 Task: Open a blank sheet, save the file as Gratitude.html and add heading 'Gratitude',with the parapraph 'Practicing gratitude cultivates a positive mindset and enhances overall well-being. It involves acknowledging and appreciating the good things in life, which can improve mood, relationships, and overall life satisfaction. Expressing gratitude regularly can lead to a more fulfilling and optimistic outlook.'Apply Font Style Playfair Display And font size 14. Apply font style in  Heading 'Montserrat' and font size 24 Change heading alignment to  Center and paragraph alignment to  Left
Action: Mouse moved to (352, 232)
Screenshot: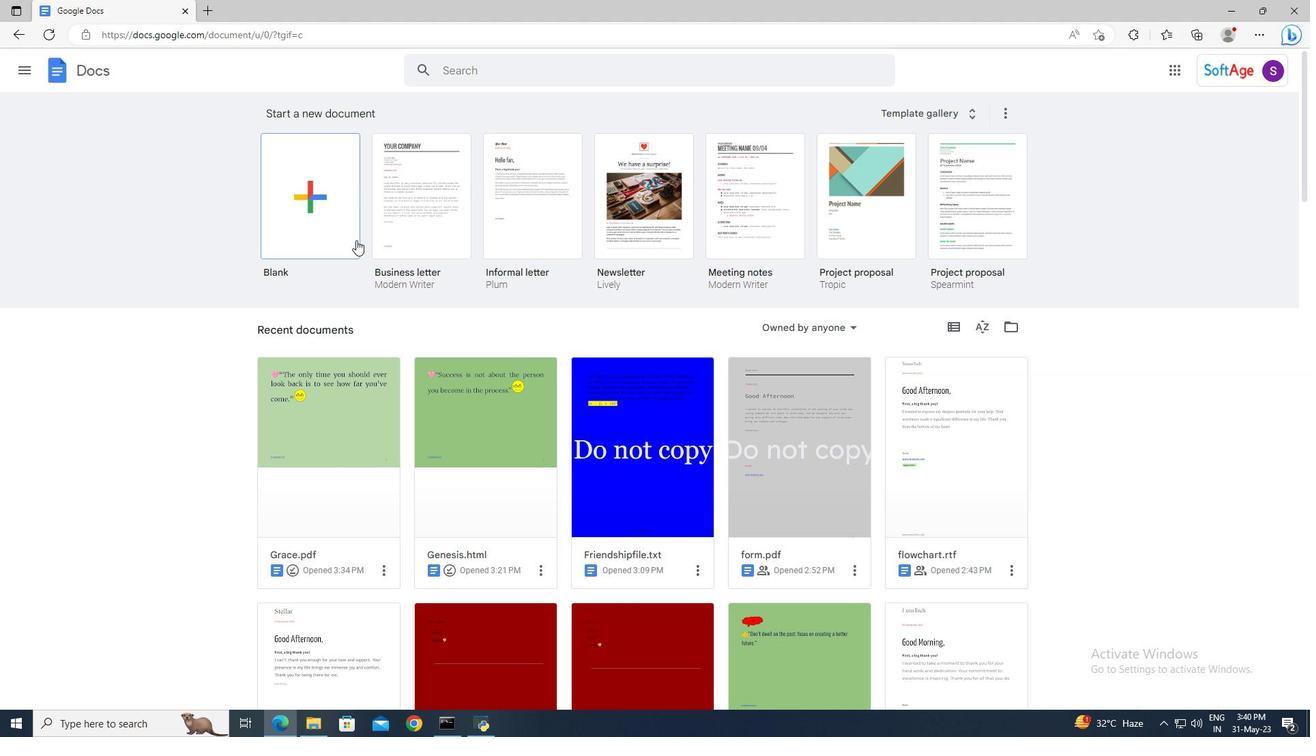 
Action: Mouse pressed left at (352, 232)
Screenshot: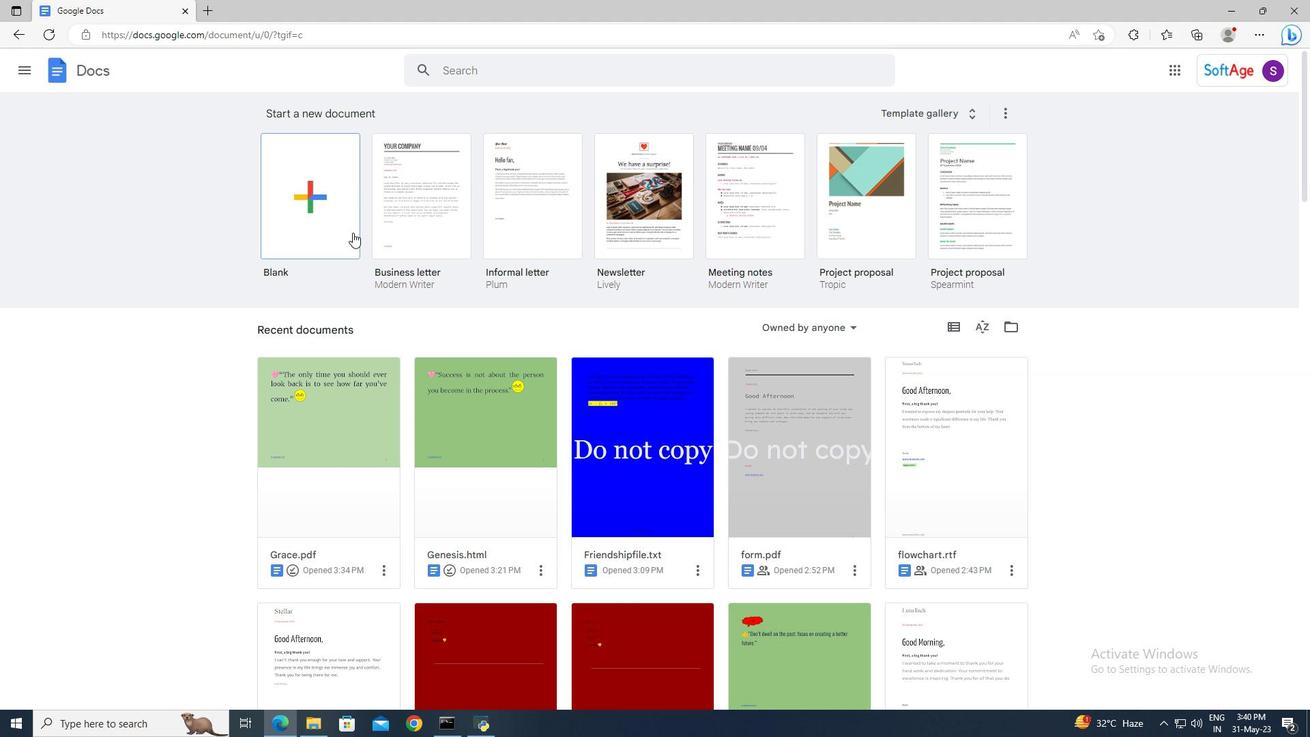 
Action: Mouse moved to (141, 64)
Screenshot: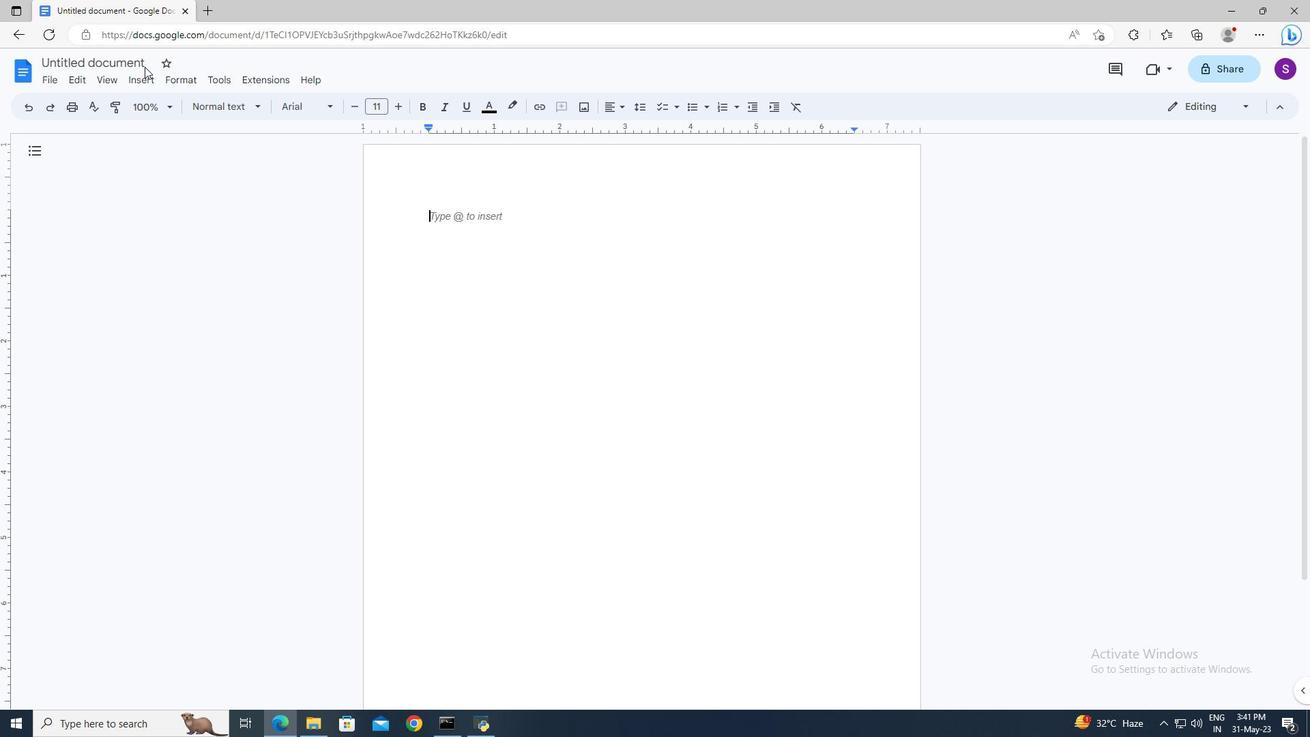 
Action: Mouse pressed left at (141, 64)
Screenshot: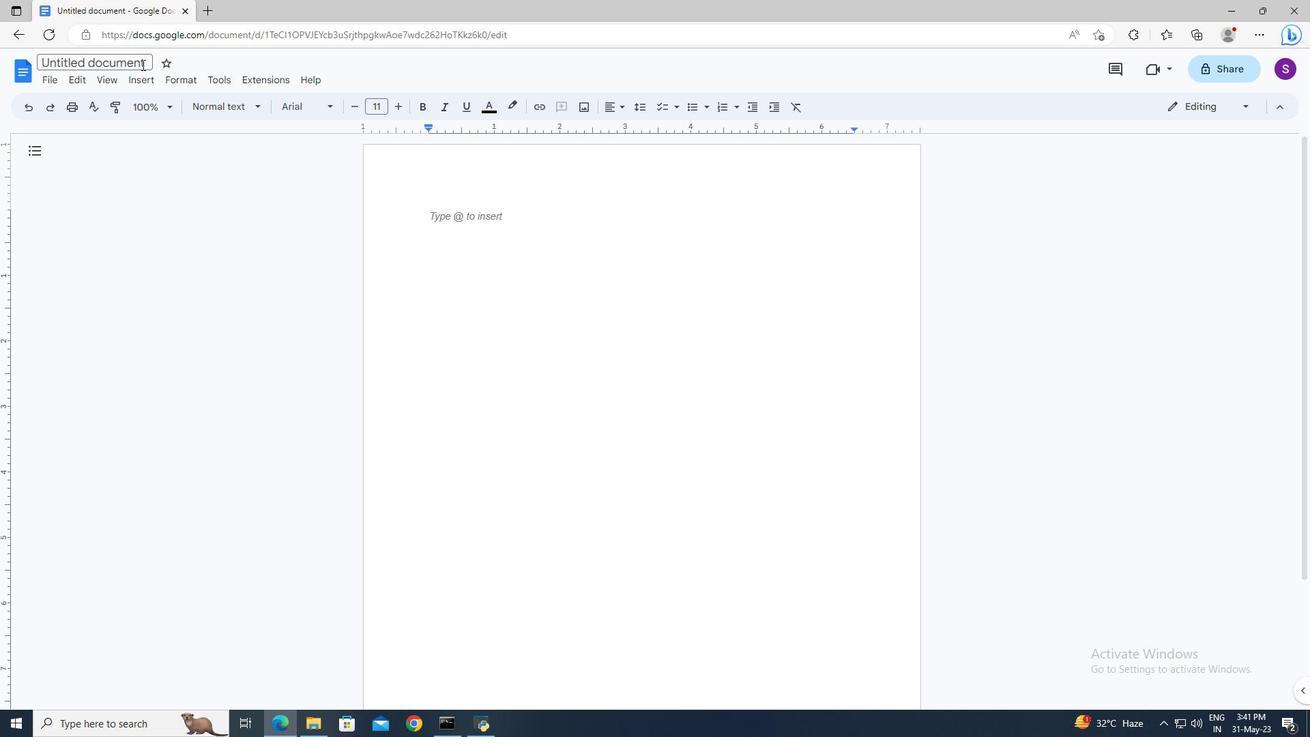 
Action: Key pressed <Key.shift>Gratitude.html<Key.enter>
Screenshot: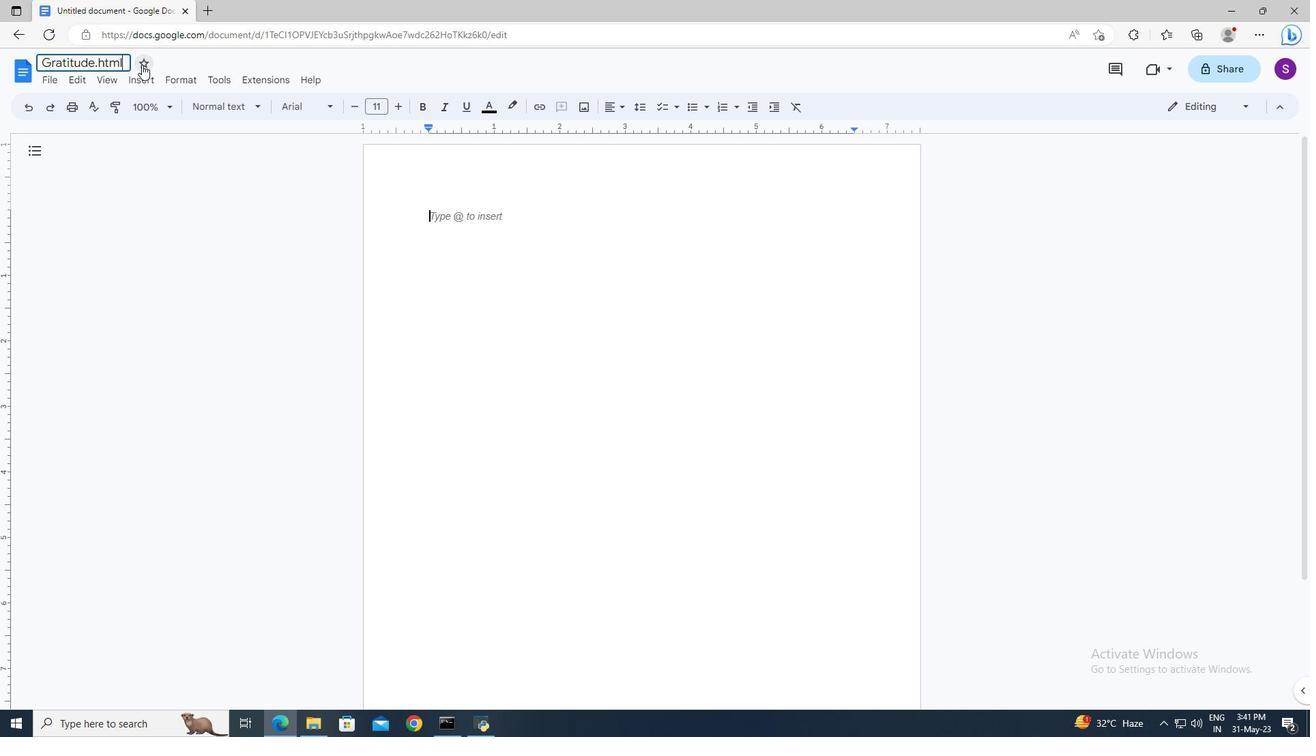 
Action: Mouse moved to (204, 105)
Screenshot: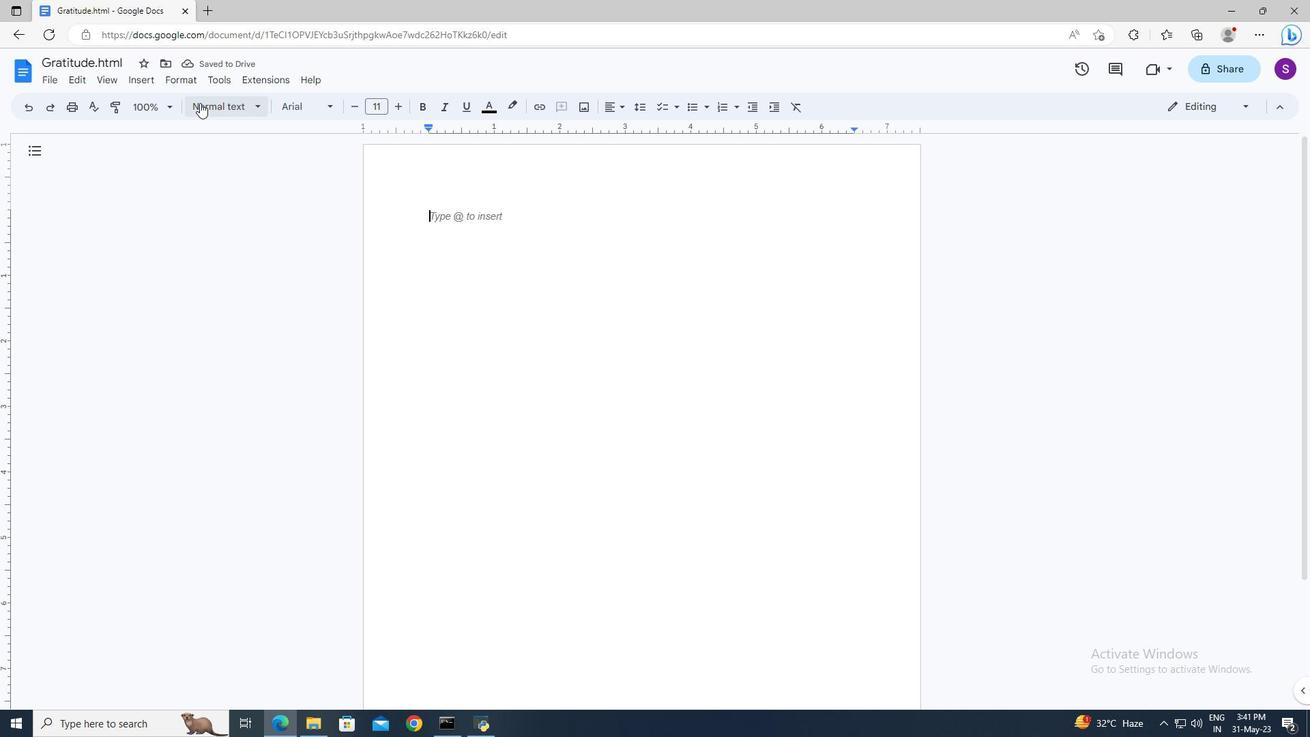 
Action: Mouse pressed left at (204, 105)
Screenshot: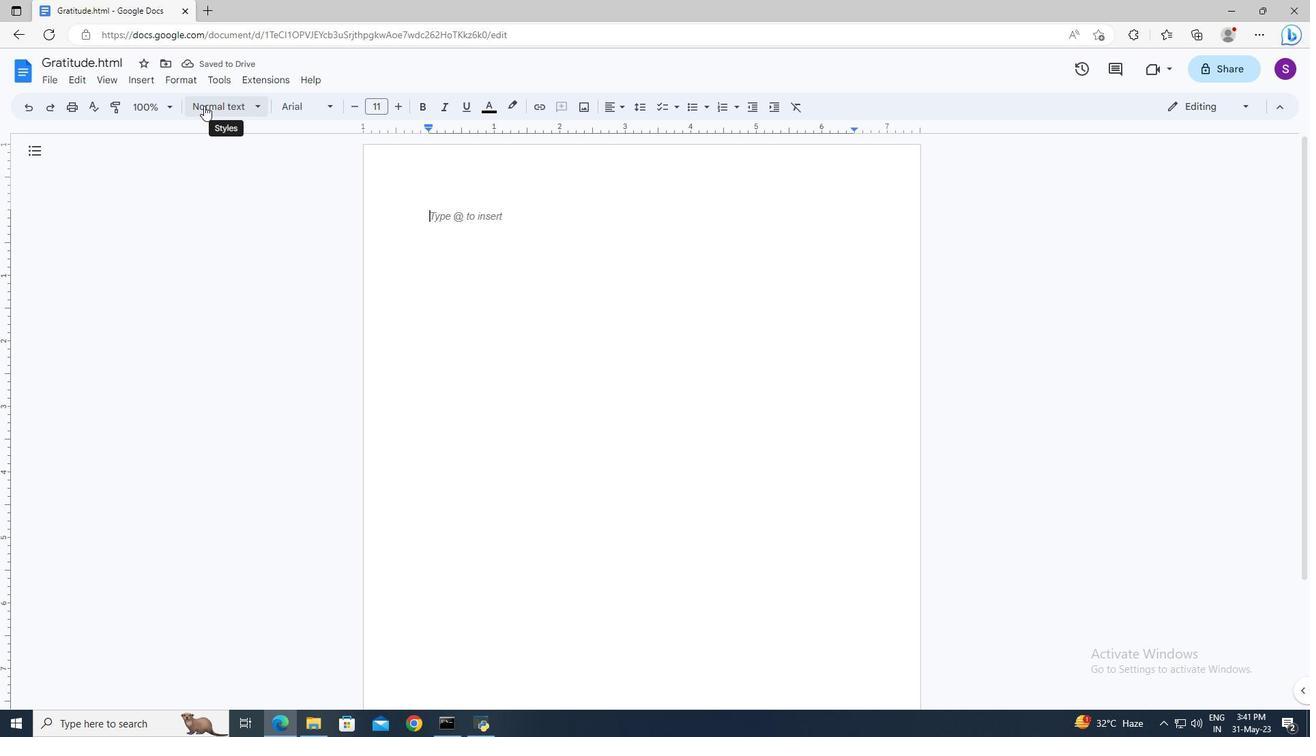 
Action: Mouse moved to (244, 294)
Screenshot: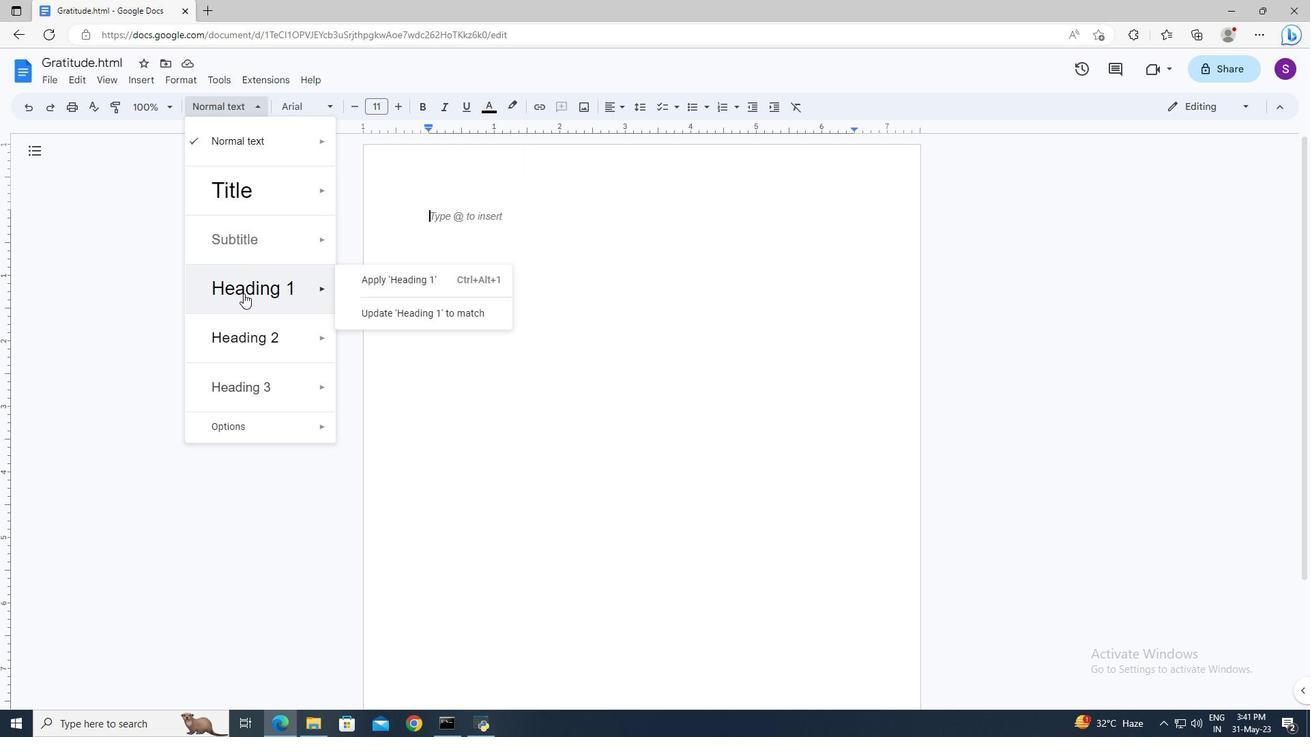 
Action: Mouse pressed left at (244, 294)
Screenshot: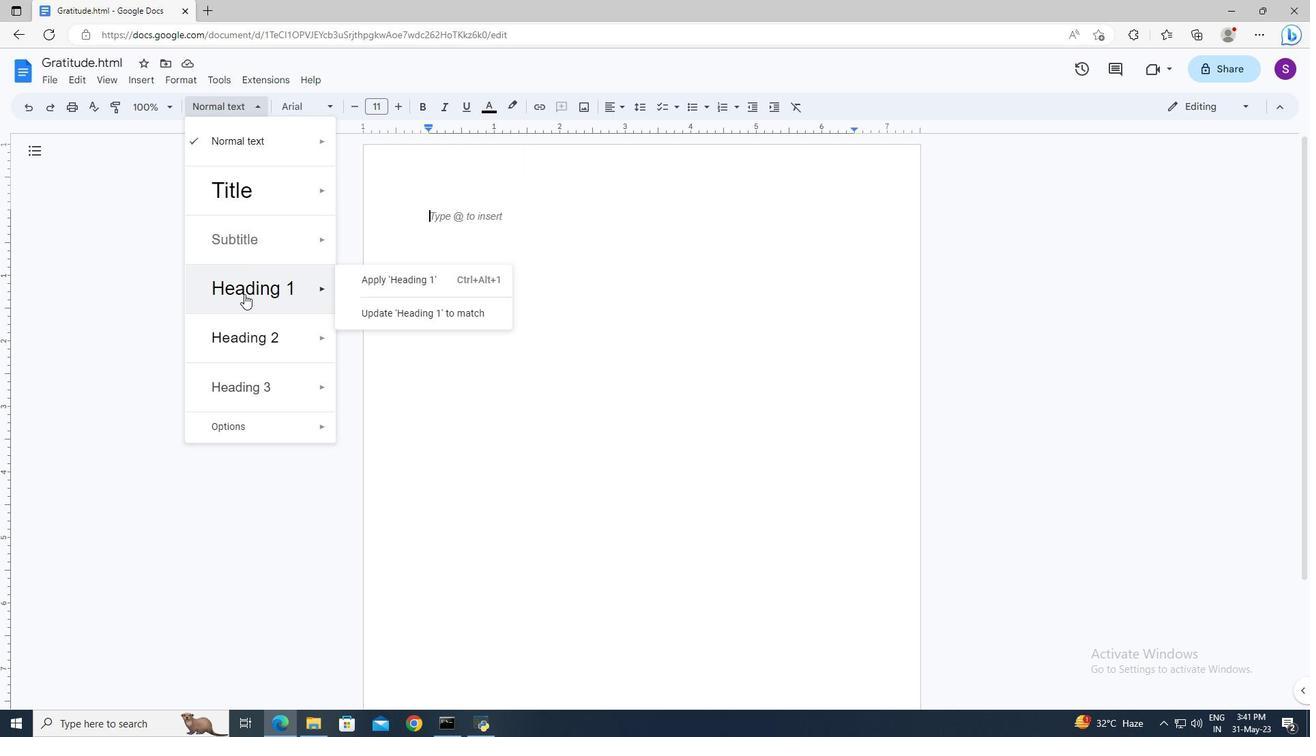 
Action: Key pressed <Key.shift>Gratitude<Key.enter><Key.enter><Key.shift>Practicing<Key.space>gratitude<Key.space>cultivates<Key.space>a<Key.space>positive<Key.space>mindset<Key.space>and<Key.space>enhances<Key.space>overall<Key.space>well-being.<Key.space><Key.shift>It<Key.space>involves<Key.space>acknowledi\<Key.backspace><Key.backspace>ging<Key.space>and<Key.space>appreciating<Key.space>the<Key.space>good<Key.space>things<Key.space>in<Key.space>life<Key.space><Key.backspace>,<Key.space>which<Key.space>can<Key.space>improve<Key.space>mood,<Key.space>relationships,<Key.space>and<Key.space>overall<Key.space>life<Key.space>satisfaction.<Key.space><Key.shift>Expressing<Key.space>gratitude<Key.space>regularly<Key.space>can<Key.space>lead<Key.space>to<Key.space>a<Key.space>more<Key.space>fulfilling<Key.space>and<Key.space>optimistic<Key.space>outlook.<Key.shift><Key.up>
Screenshot: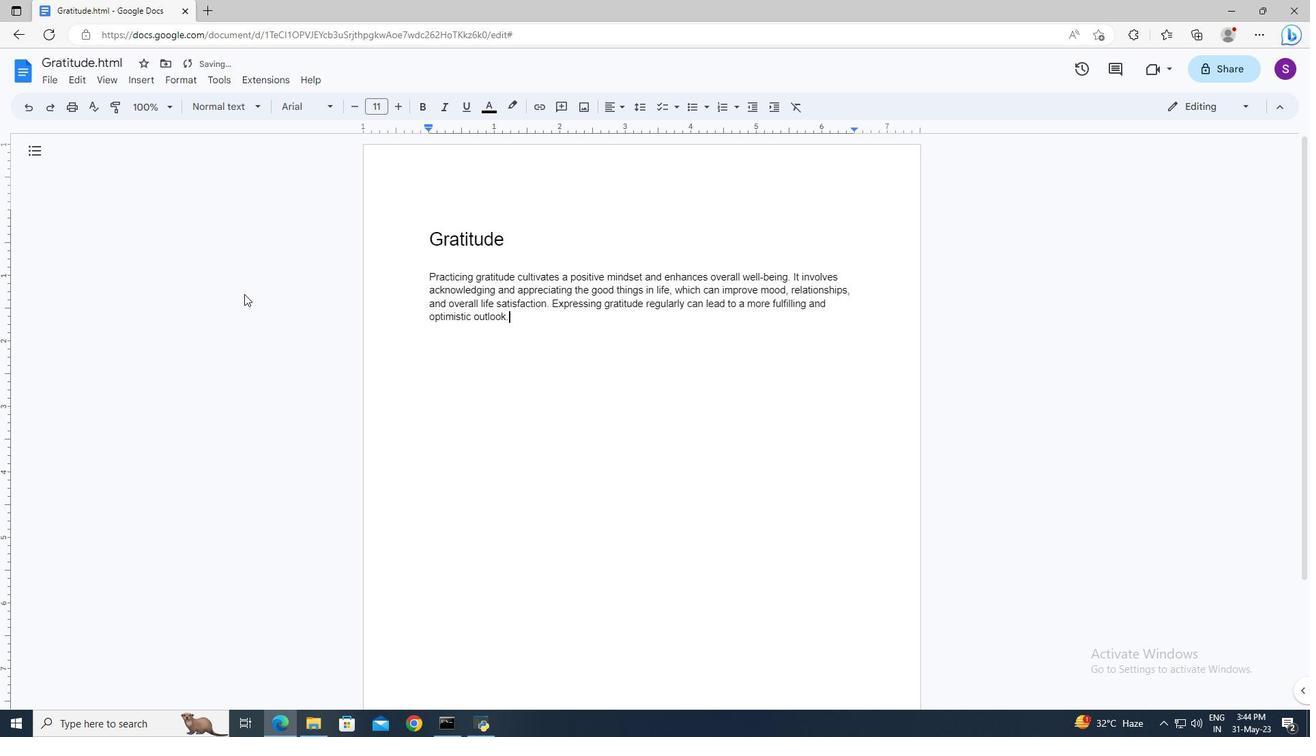 
Action: Mouse moved to (309, 113)
Screenshot: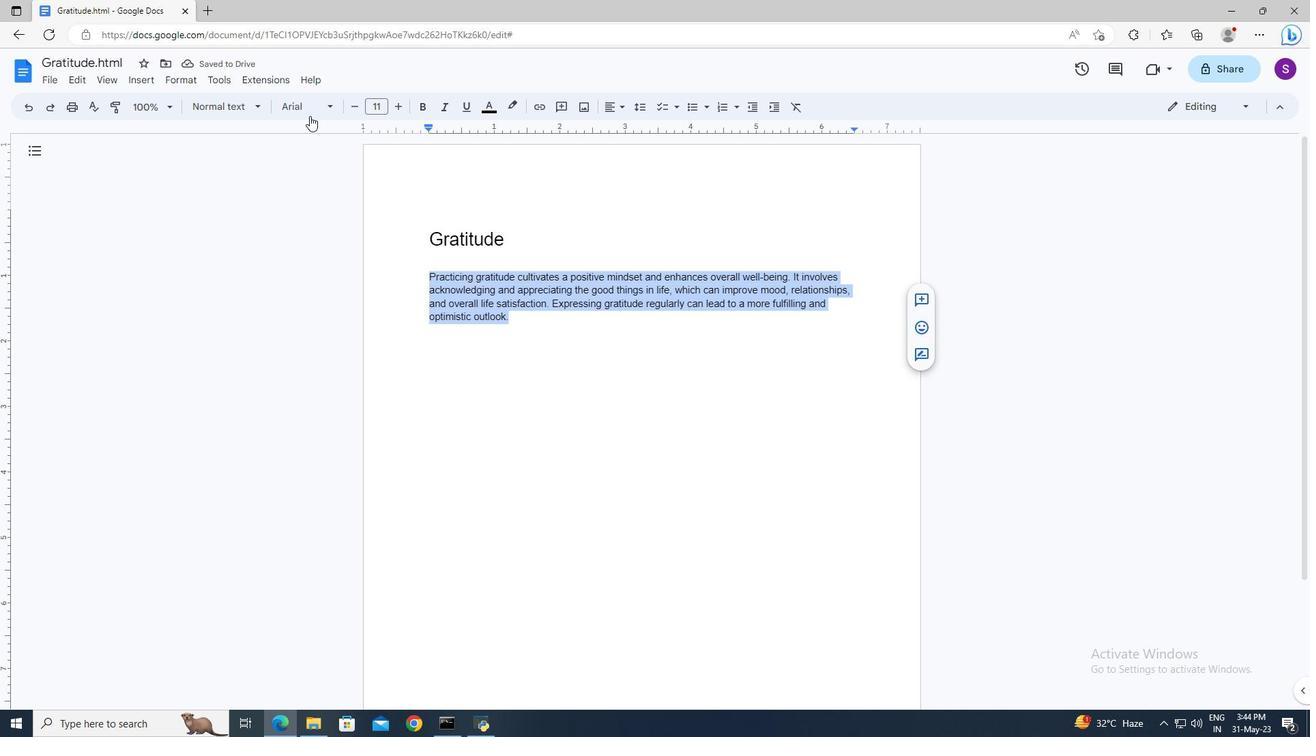 
Action: Mouse pressed left at (309, 113)
Screenshot: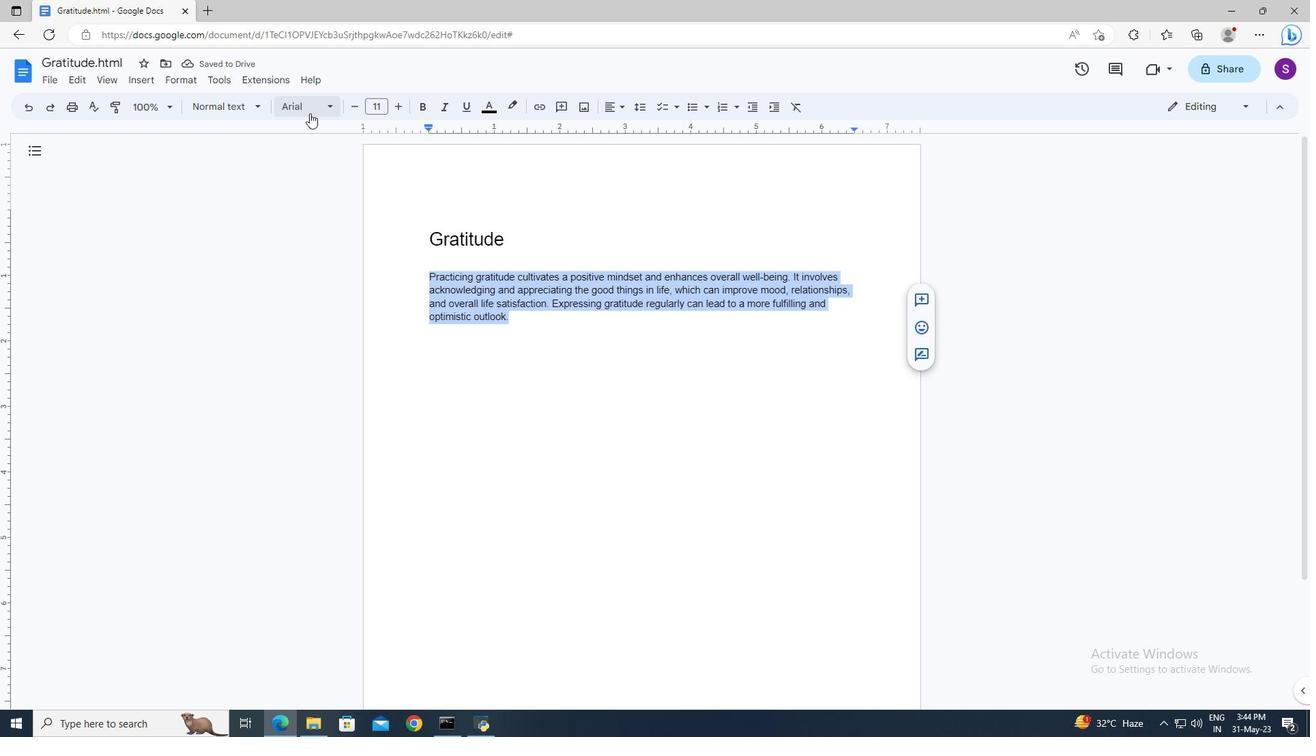 
Action: Mouse moved to (353, 467)
Screenshot: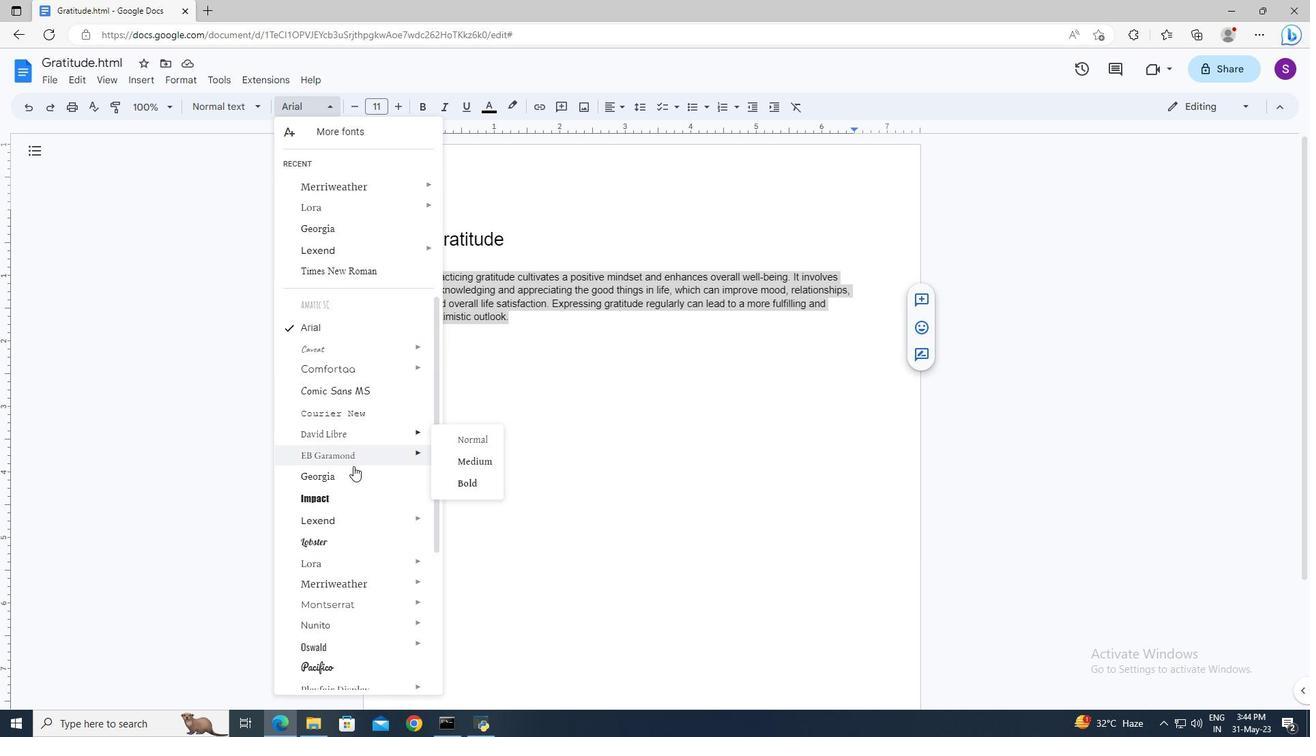 
Action: Mouse scrolled (353, 466) with delta (0, 0)
Screenshot: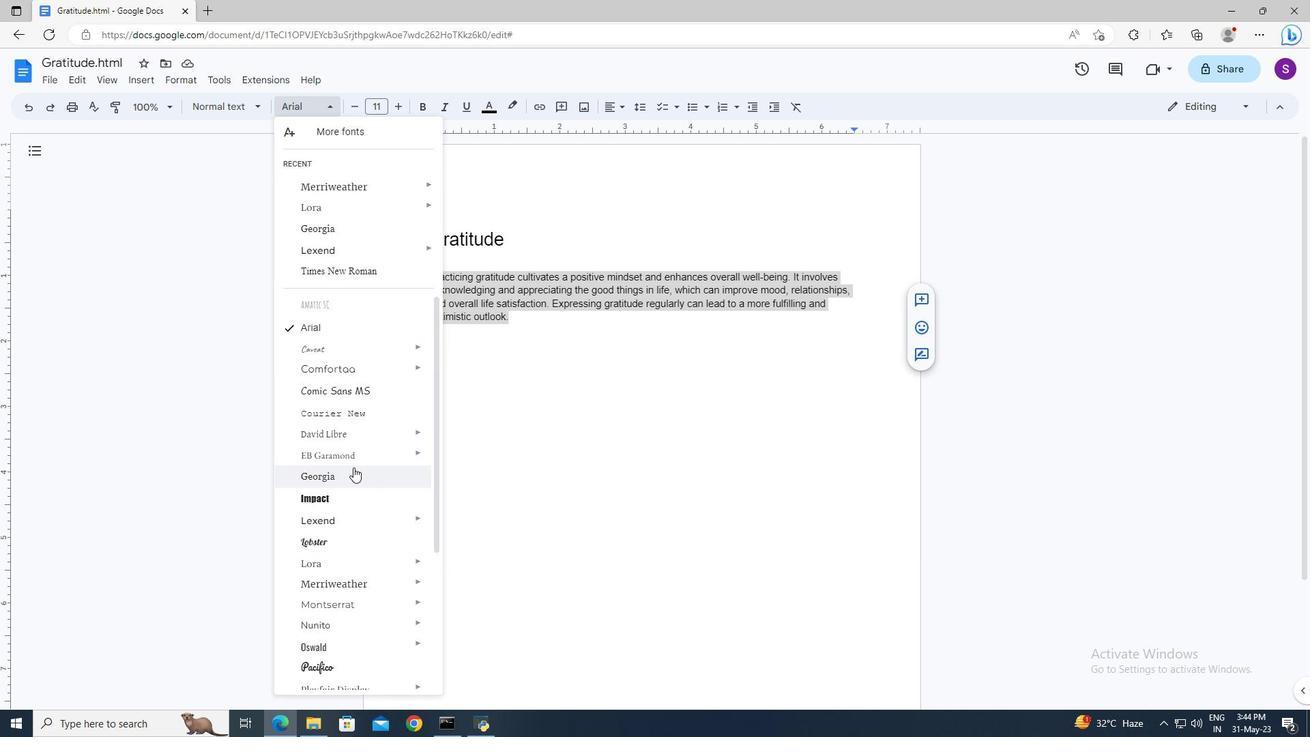 
Action: Mouse scrolled (353, 466) with delta (0, 0)
Screenshot: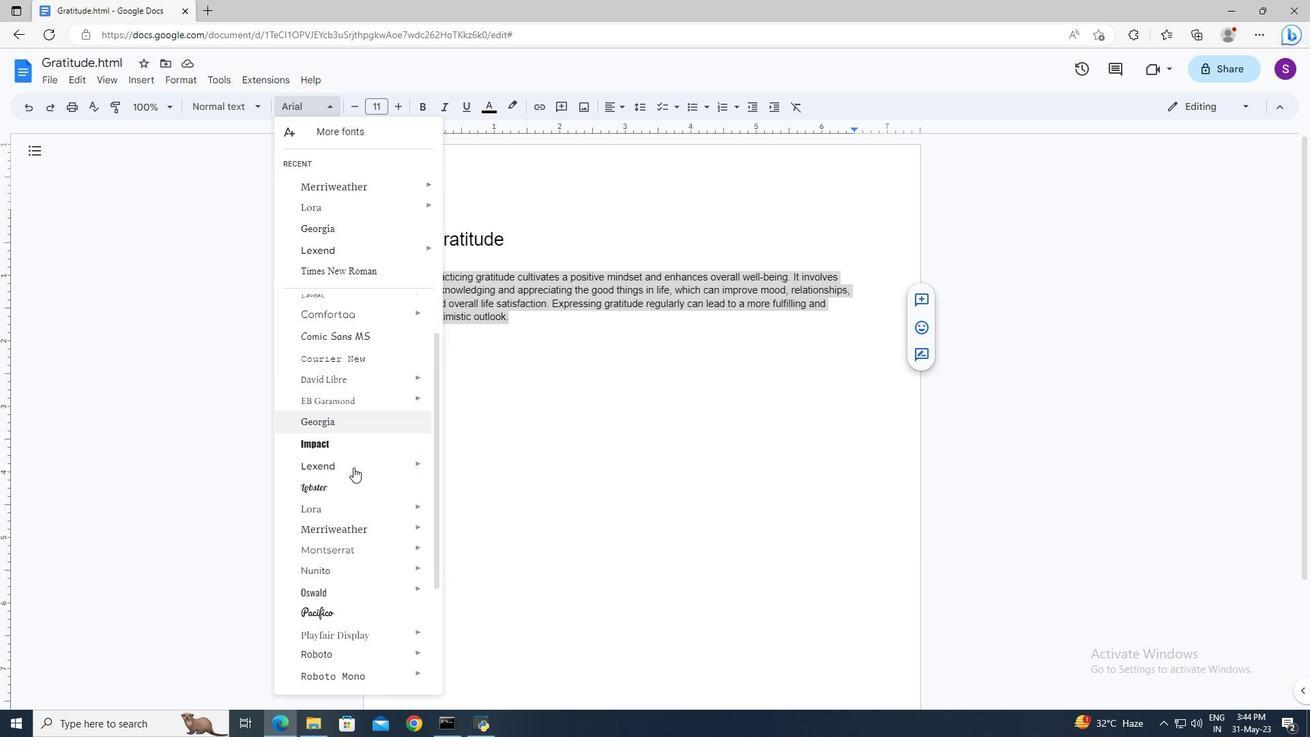 
Action: Mouse moved to (362, 567)
Screenshot: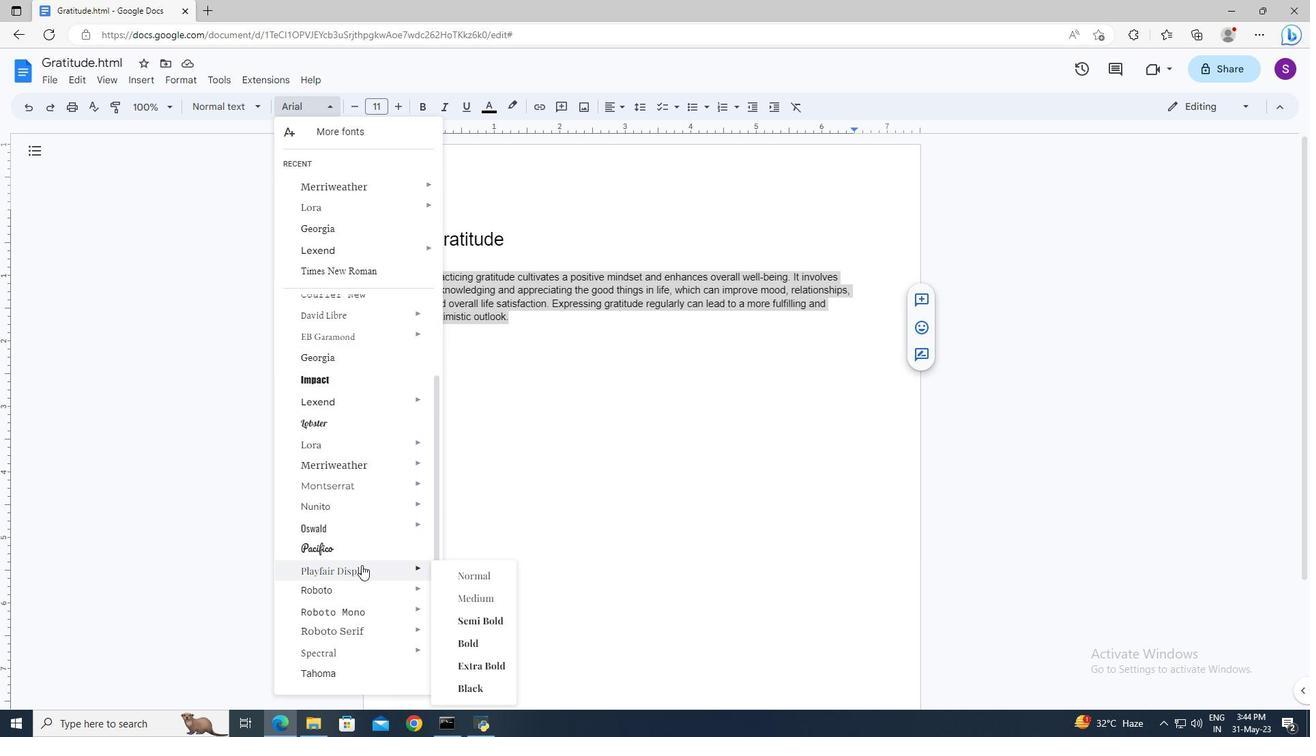 
Action: Mouse pressed left at (362, 567)
Screenshot: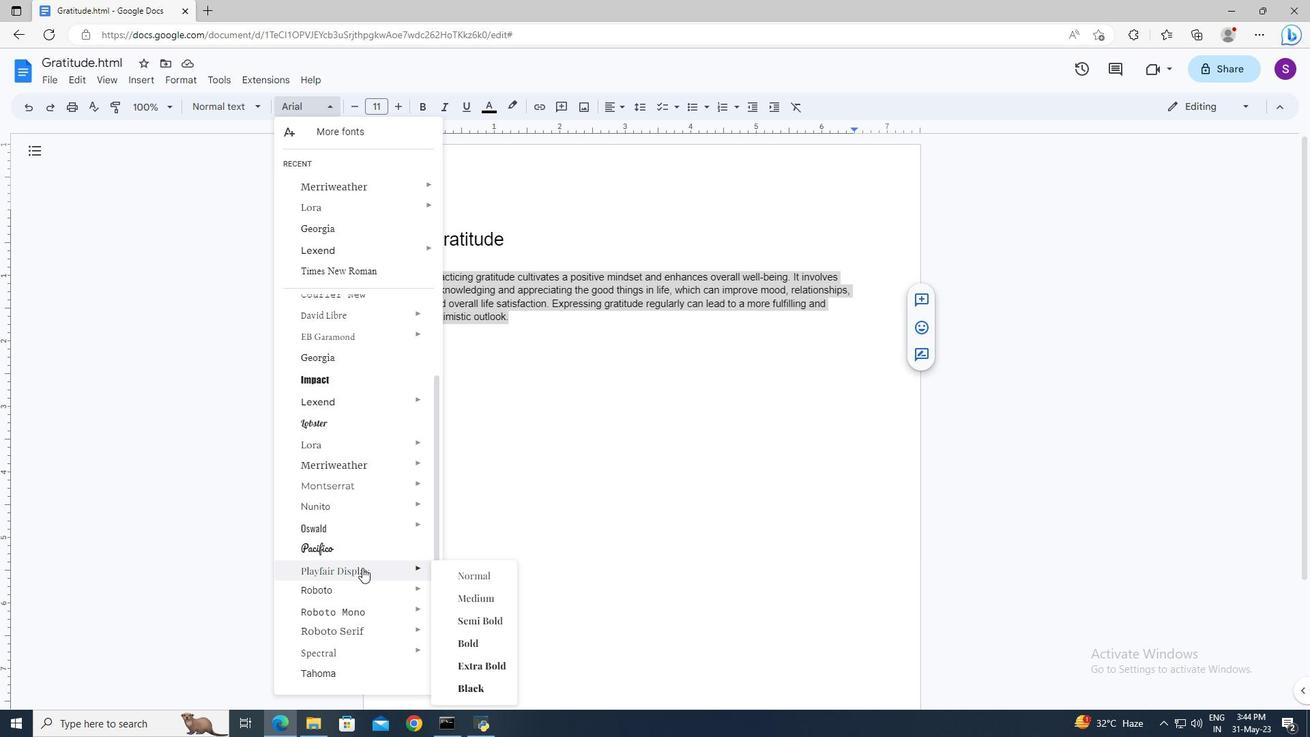 
Action: Mouse moved to (386, 108)
Screenshot: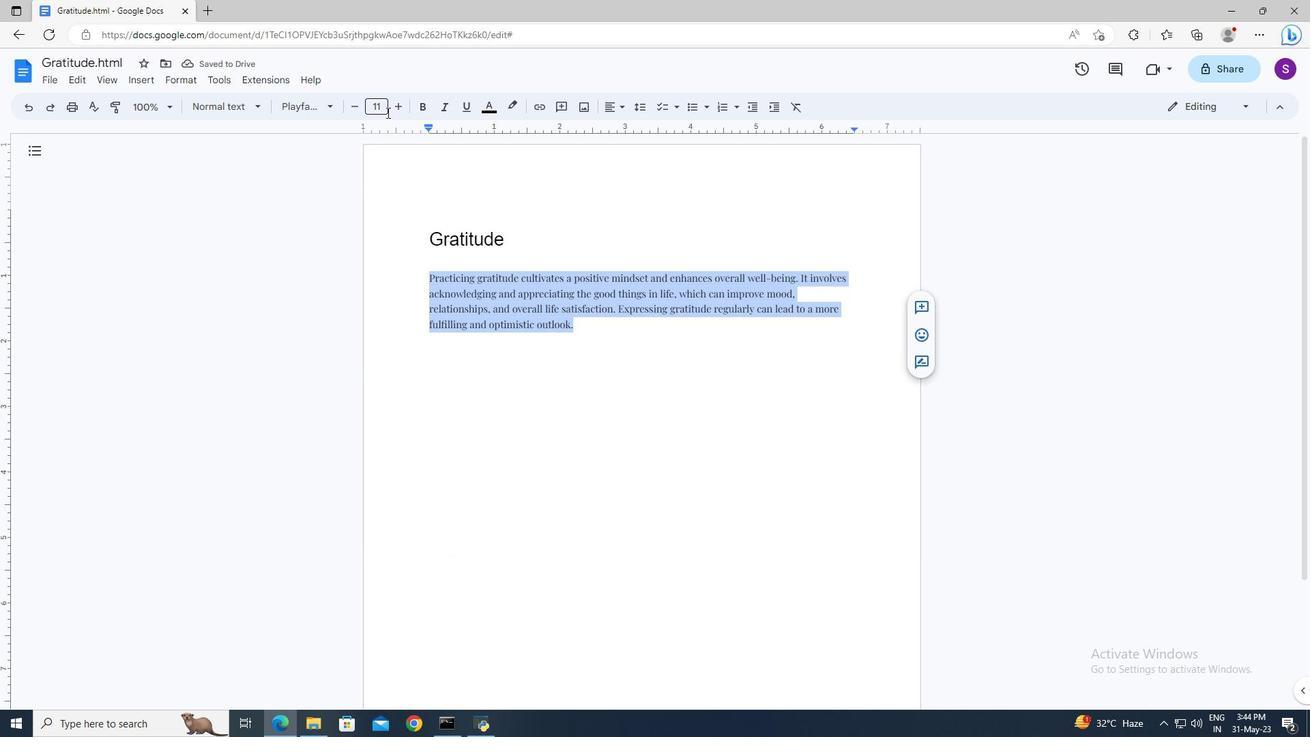 
Action: Mouse pressed left at (386, 108)
Screenshot: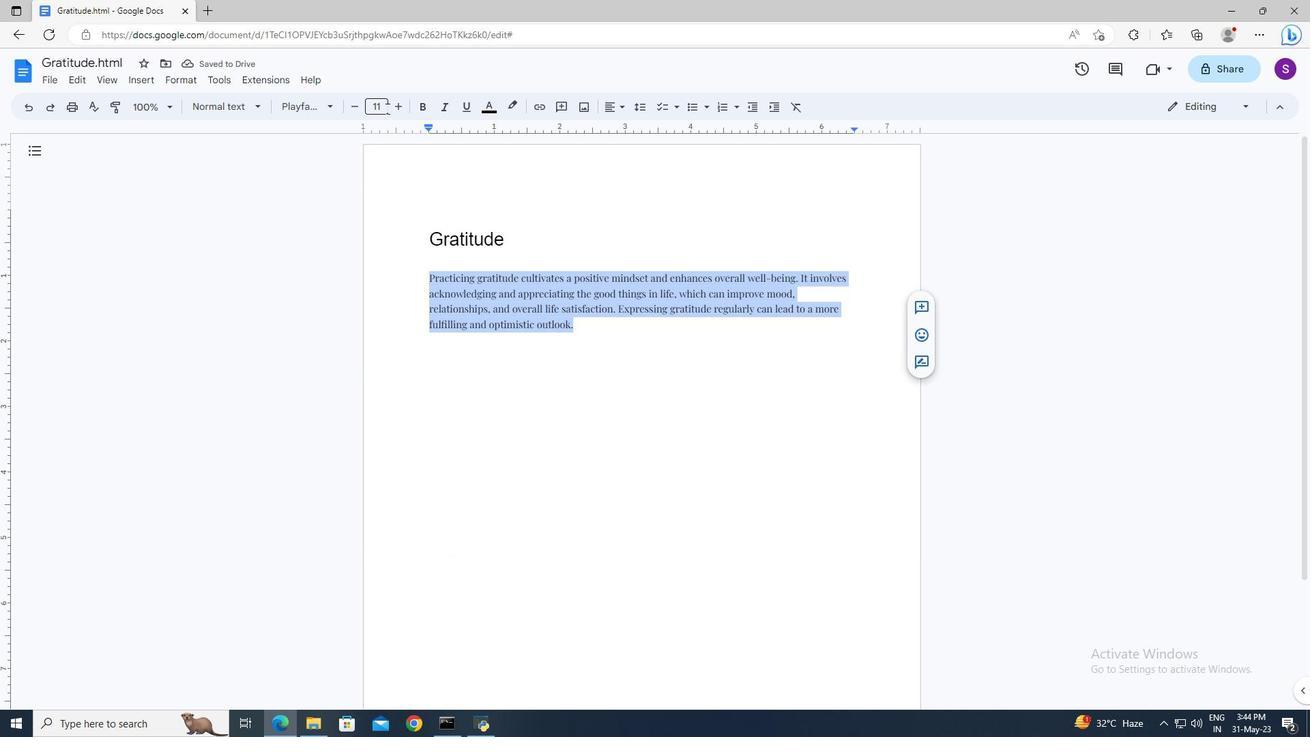 
Action: Mouse moved to (385, 108)
Screenshot: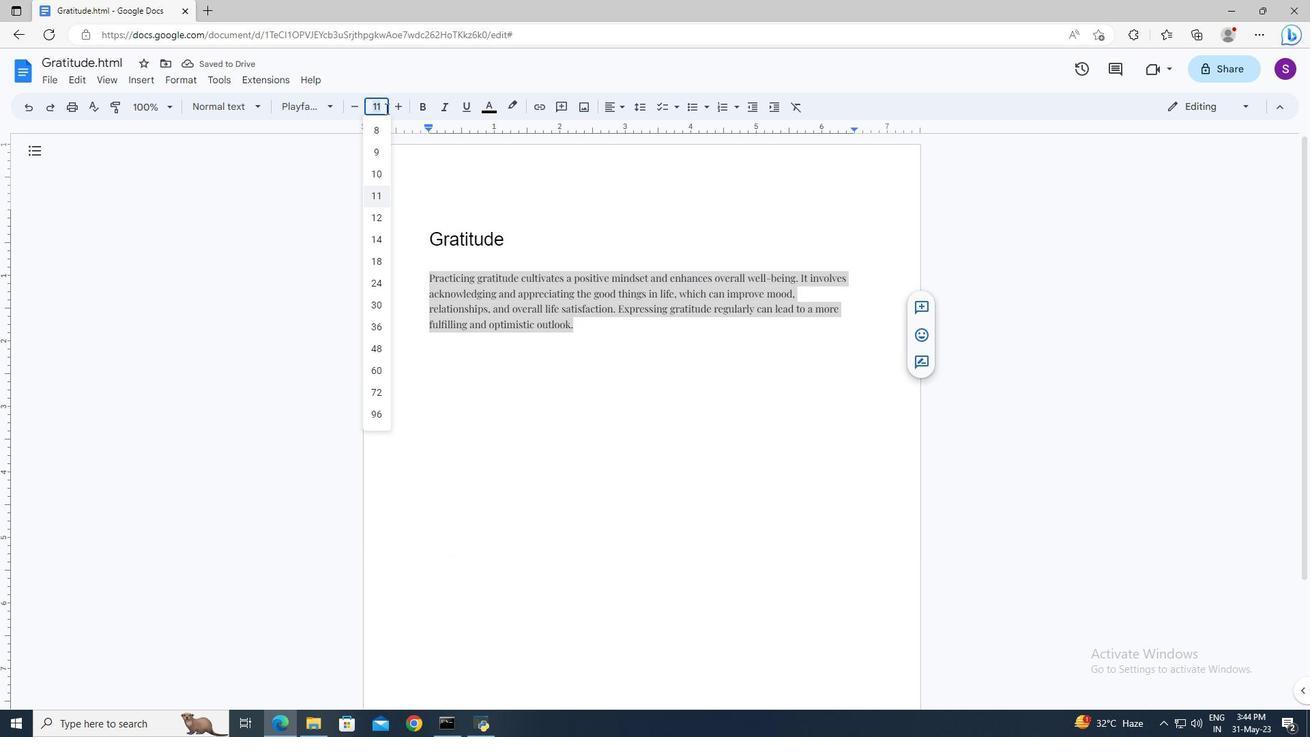 
Action: Key pressed 14<Key.enter>
Screenshot: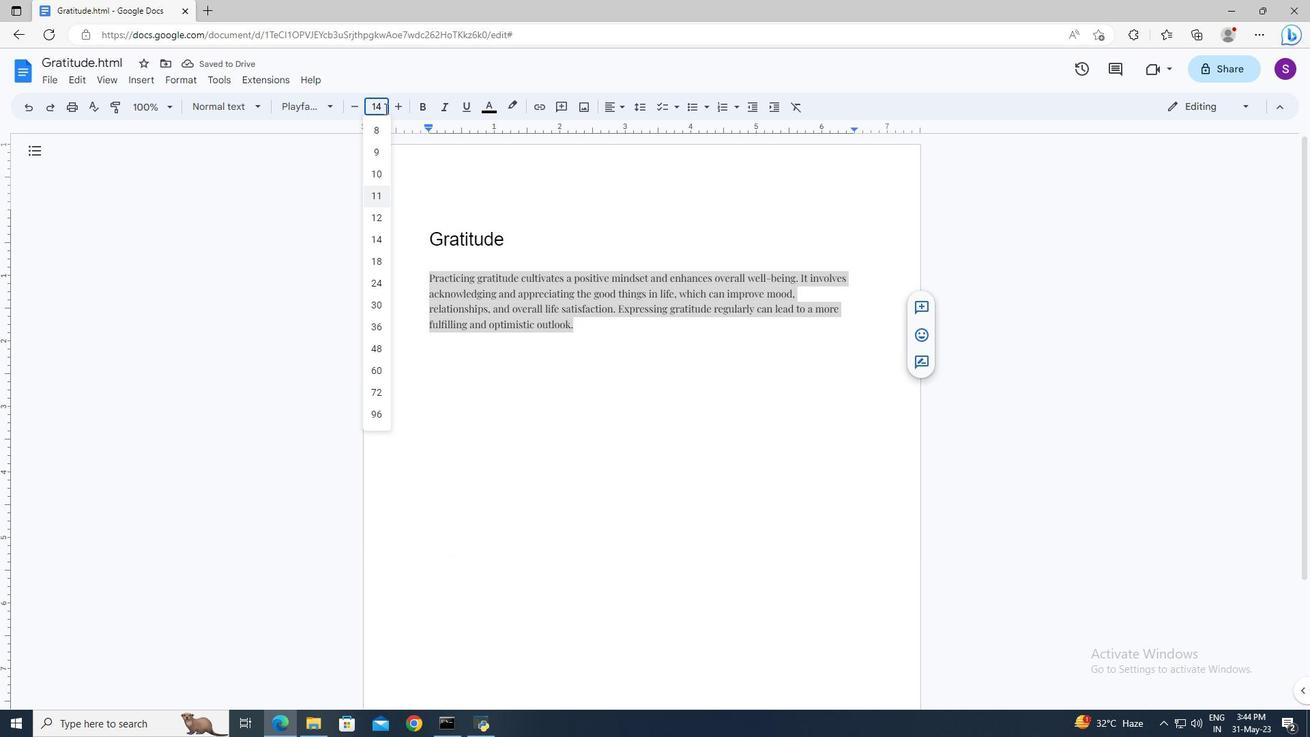 
Action: Mouse moved to (425, 230)
Screenshot: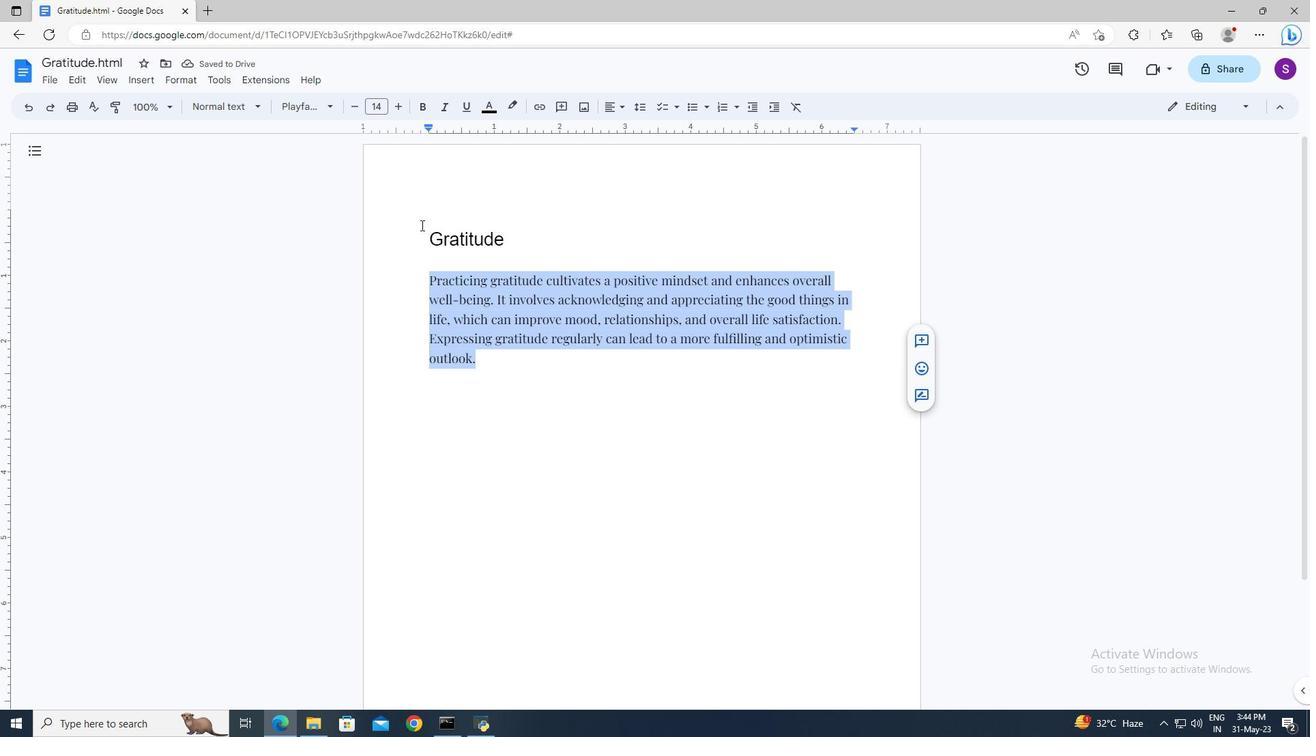 
Action: Mouse pressed left at (425, 230)
Screenshot: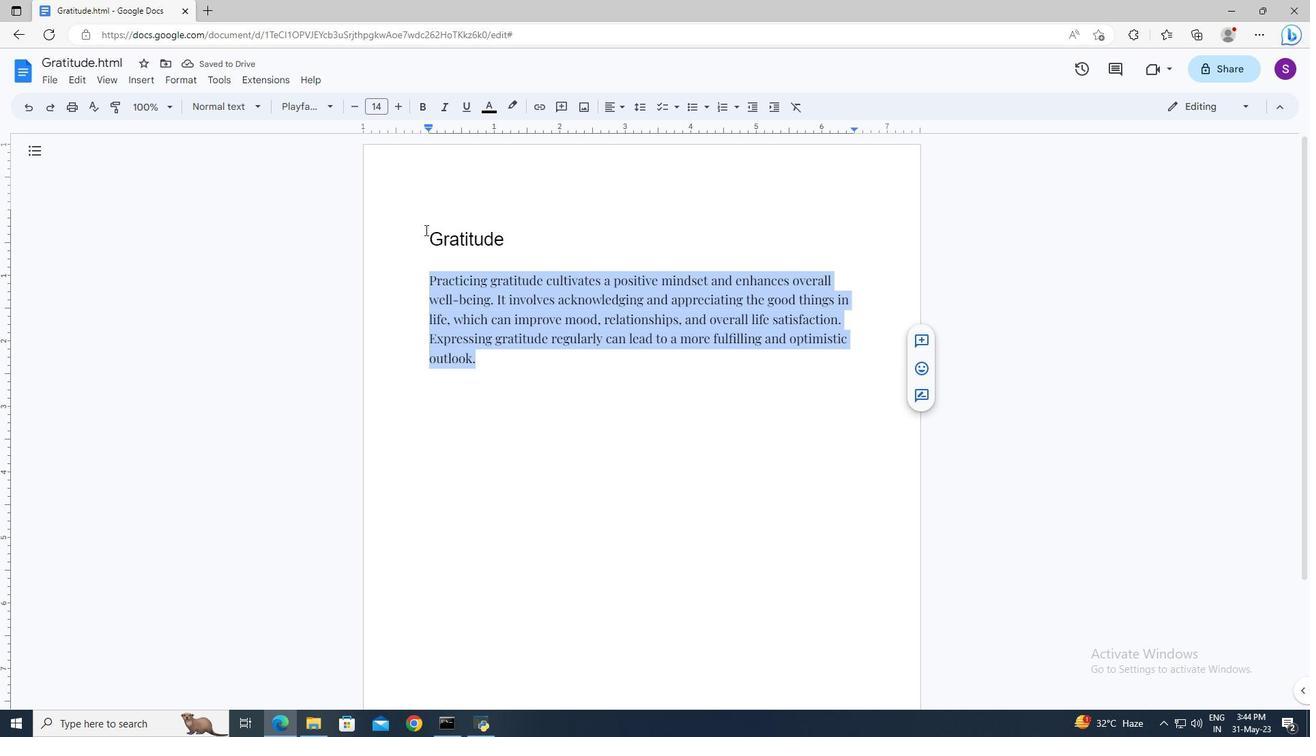 
Action: Key pressed <Key.shift><Key.shift><Key.shift><Key.shift><Key.shift><Key.shift><Key.shift><Key.down>
Screenshot: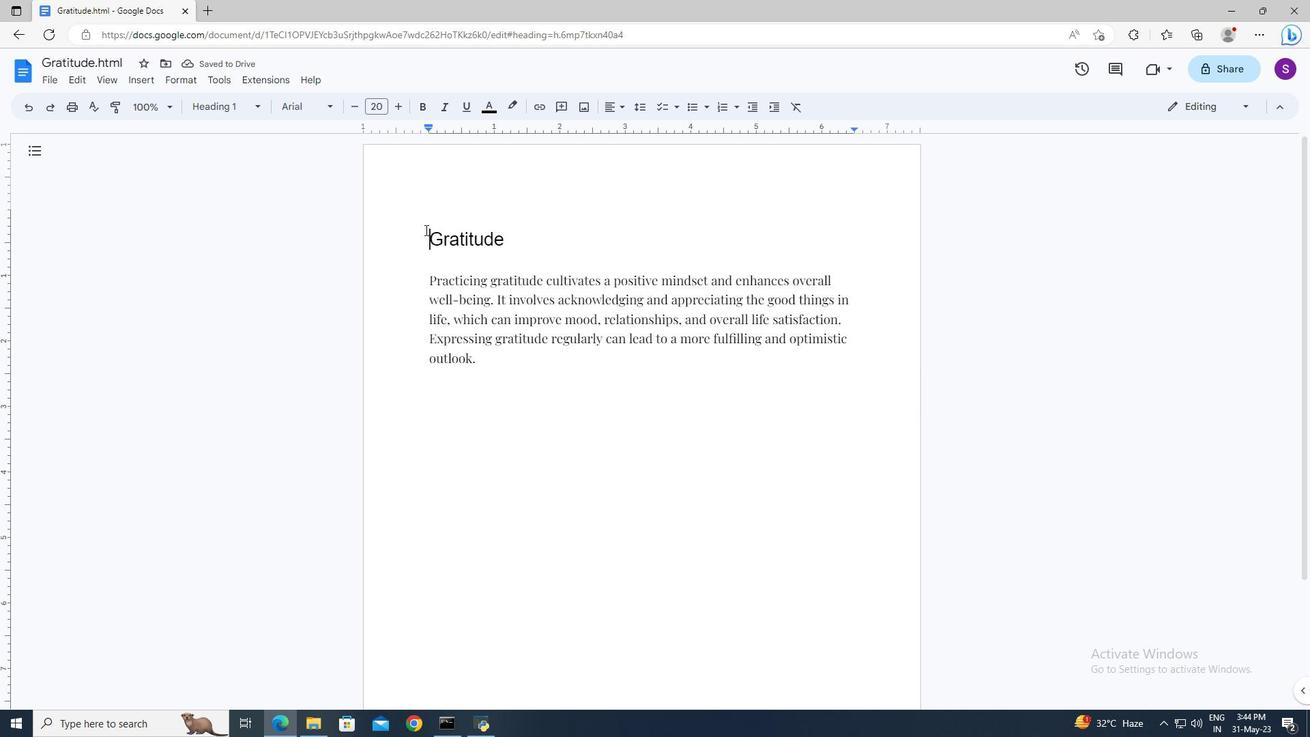 
Action: Mouse moved to (331, 105)
Screenshot: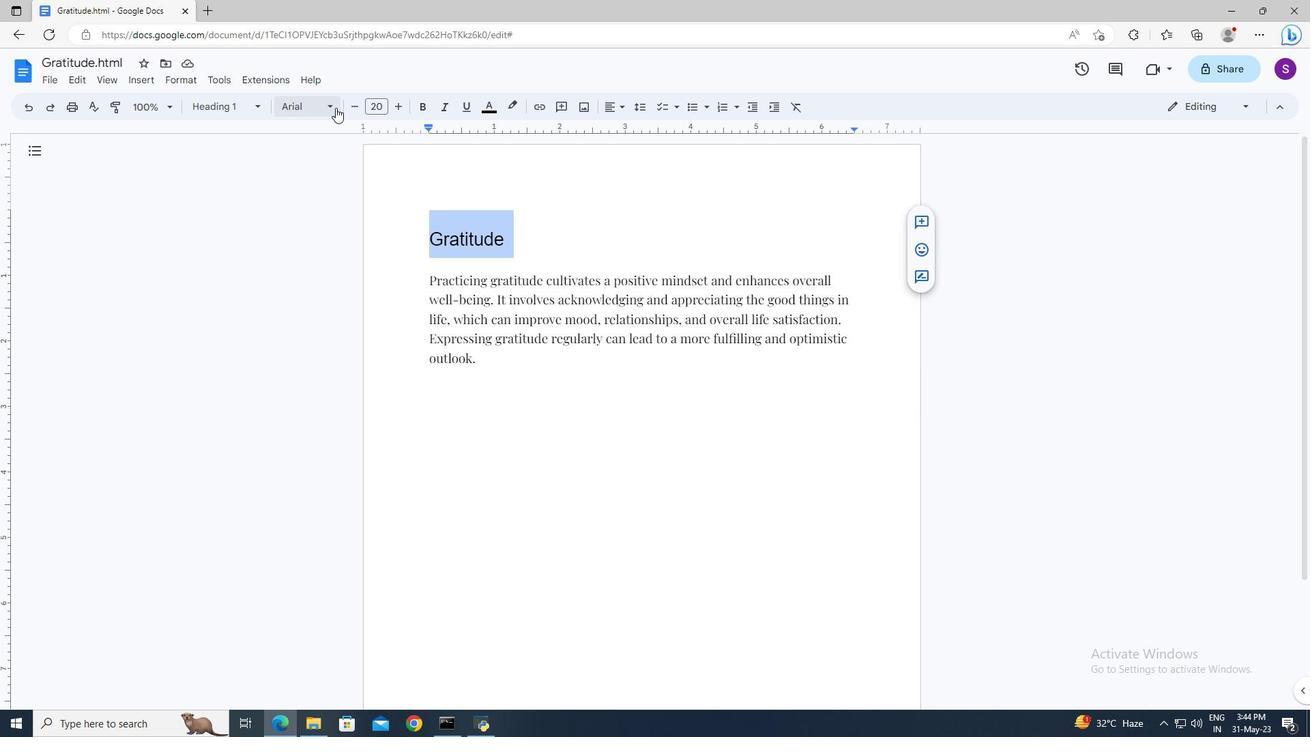 
Action: Mouse pressed left at (331, 105)
Screenshot: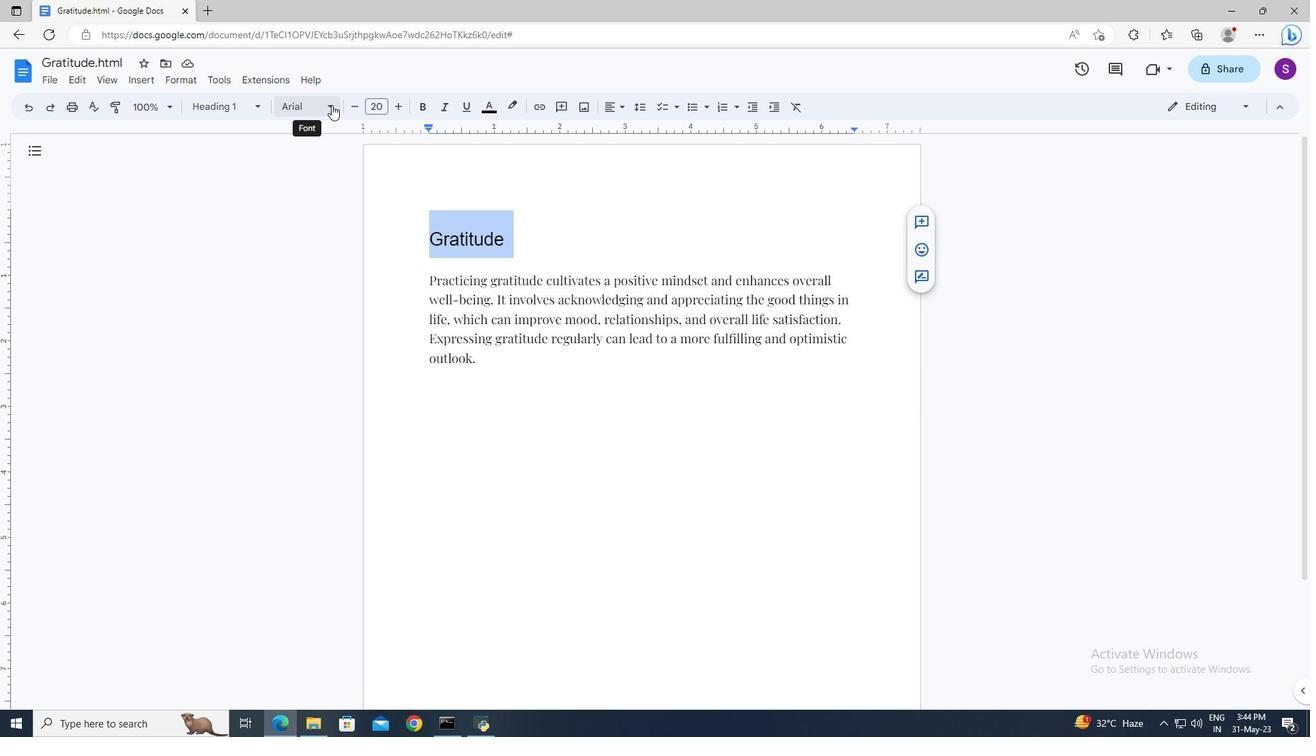 
Action: Mouse moved to (365, 602)
Screenshot: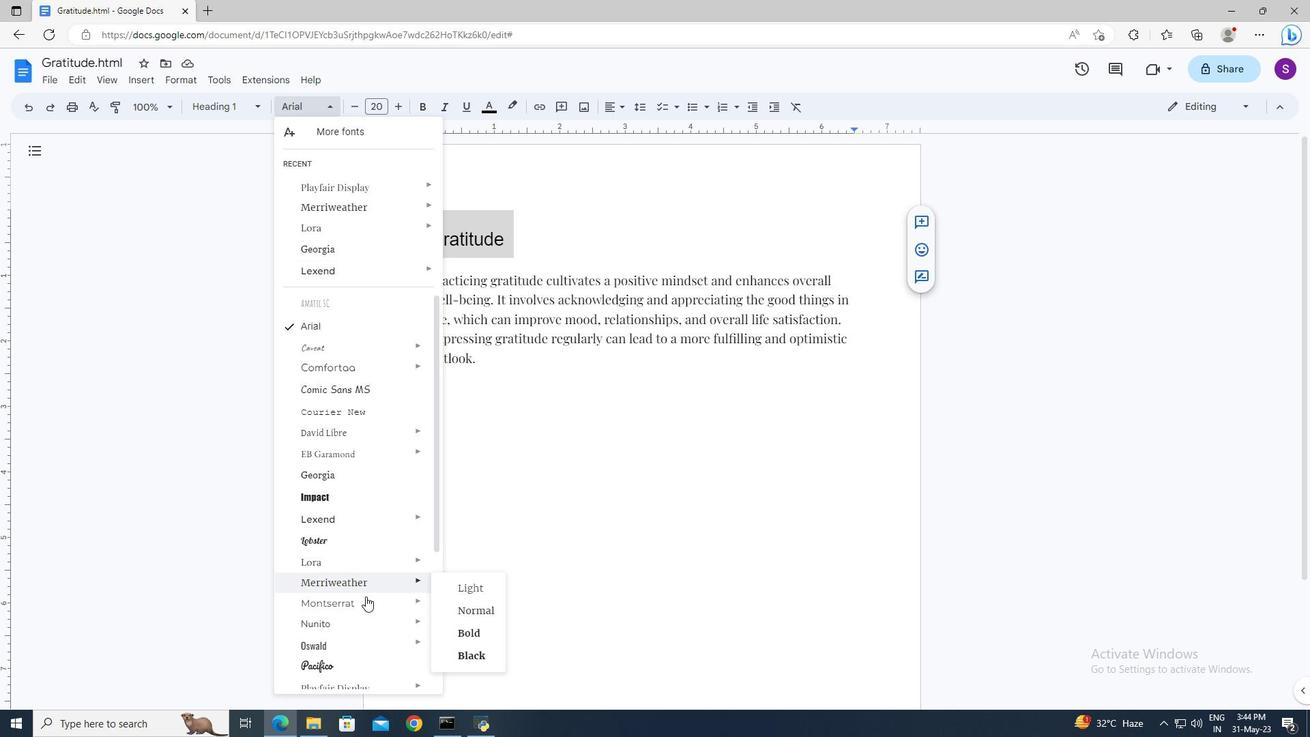 
Action: Mouse pressed left at (365, 602)
Screenshot: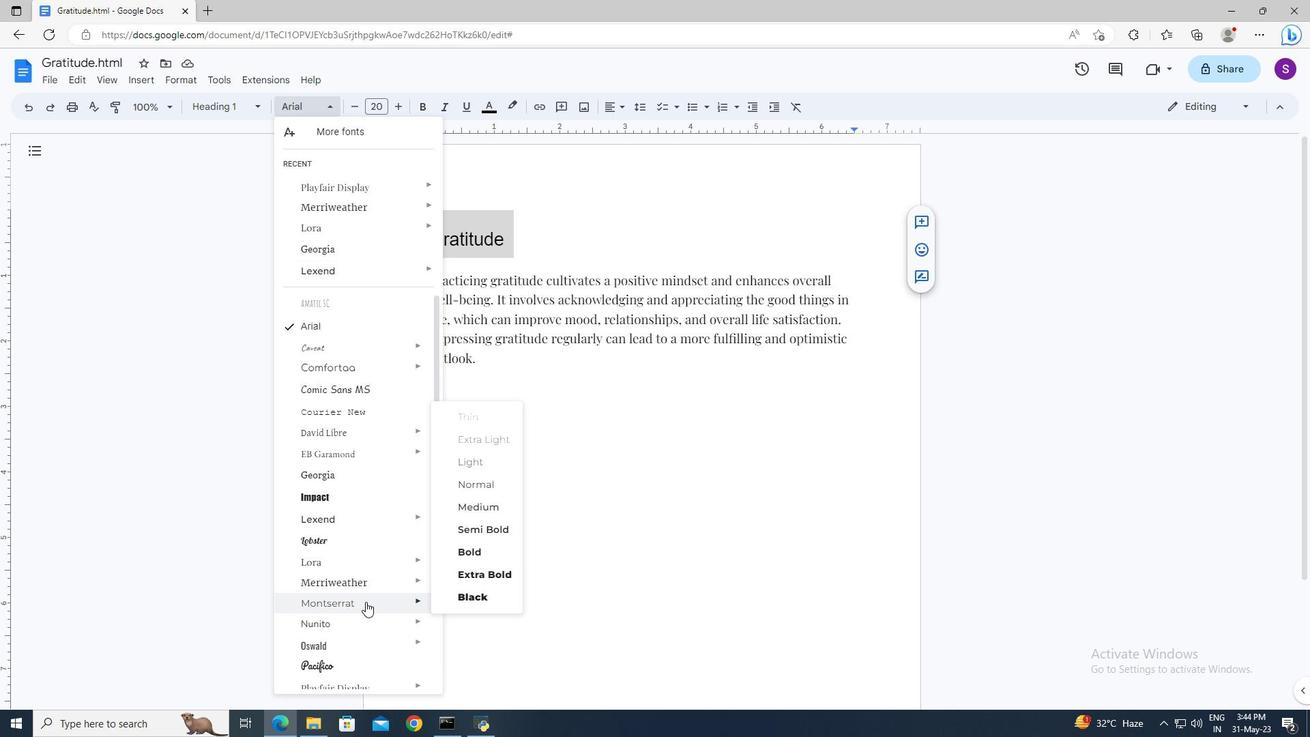 
Action: Mouse moved to (381, 104)
Screenshot: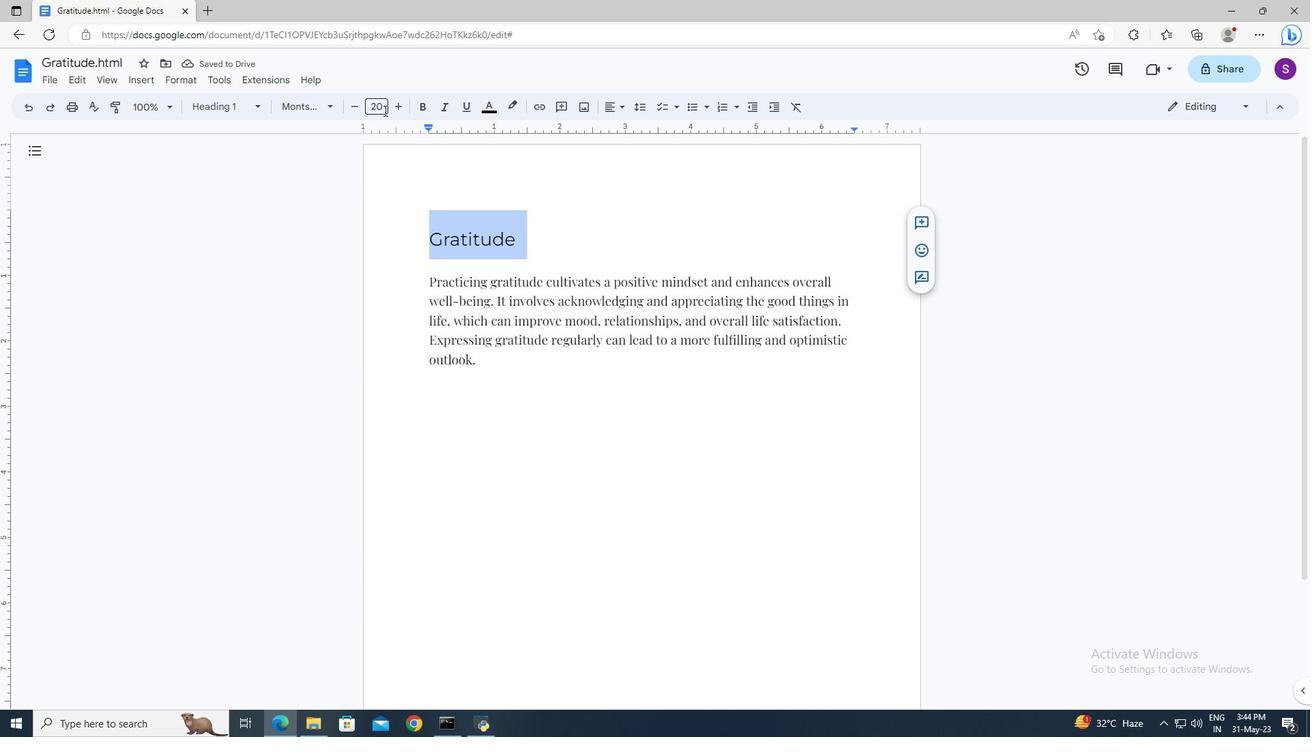 
Action: Mouse pressed left at (381, 104)
Screenshot: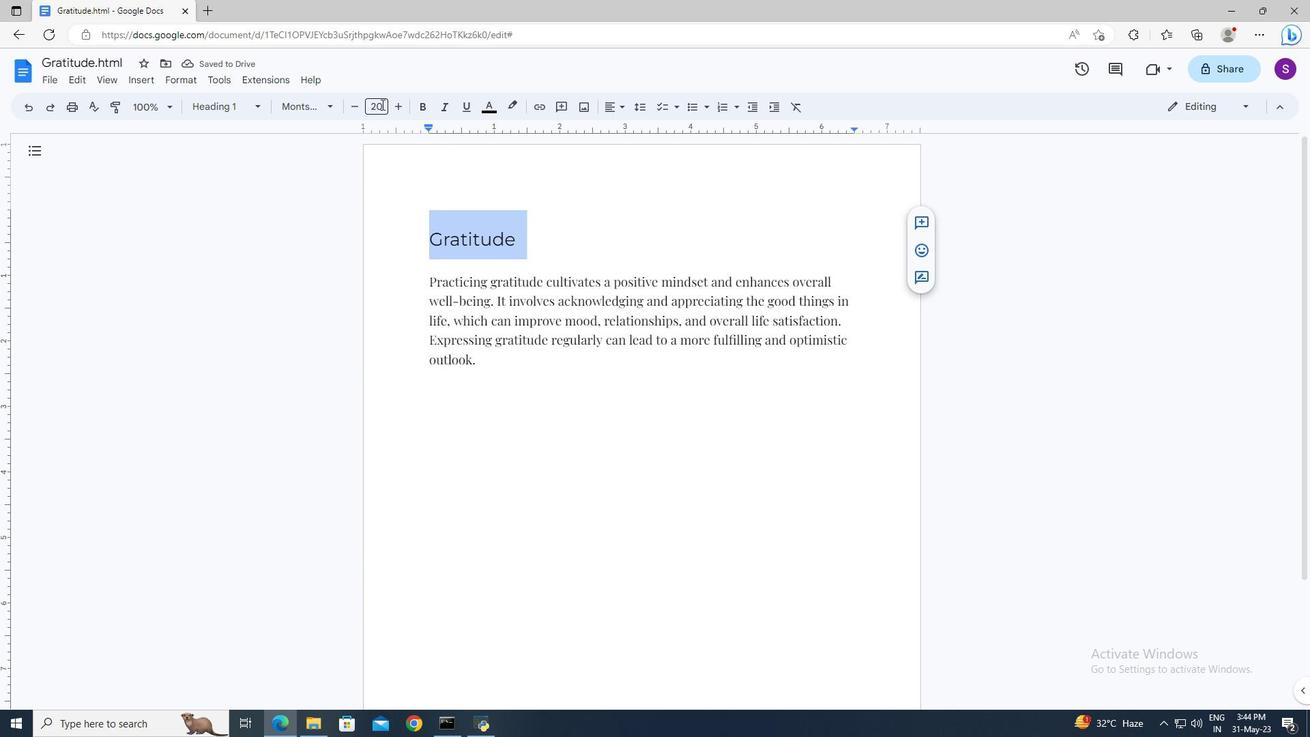 
Action: Key pressed 24<Key.enter>
Screenshot: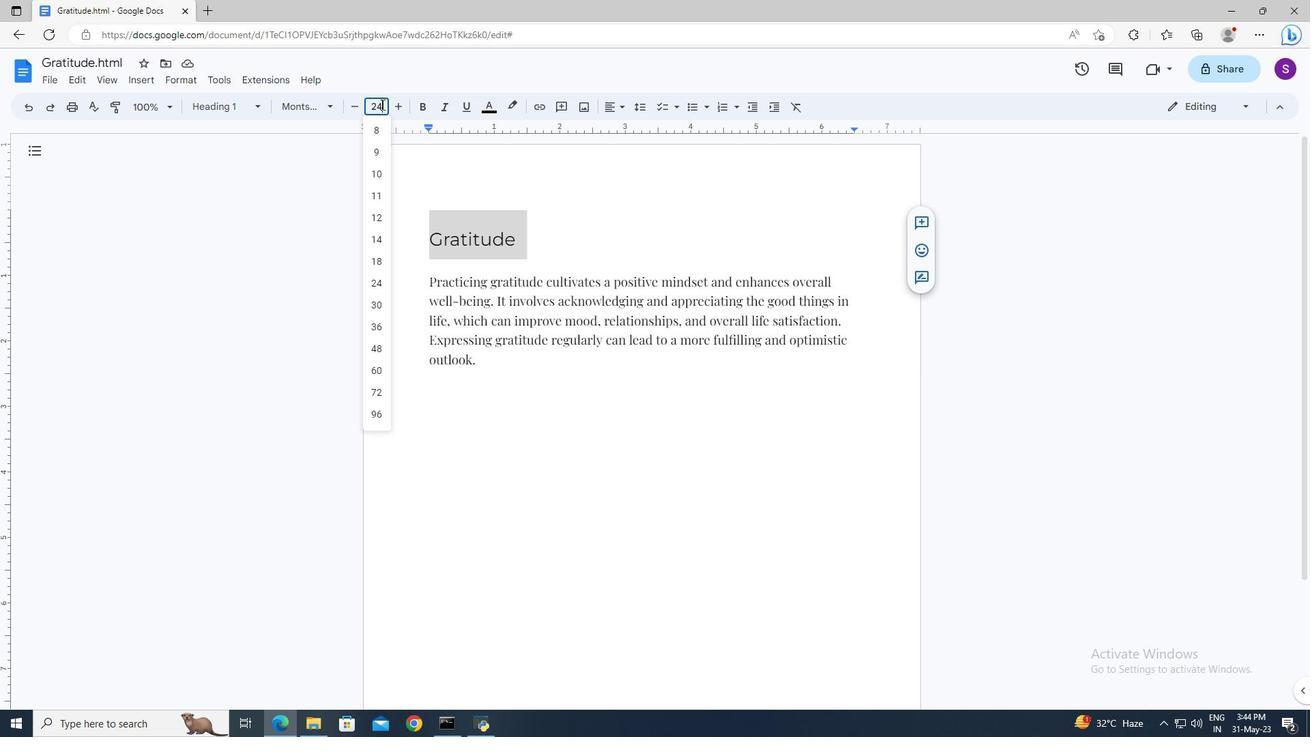 
Action: Mouse moved to (606, 108)
Screenshot: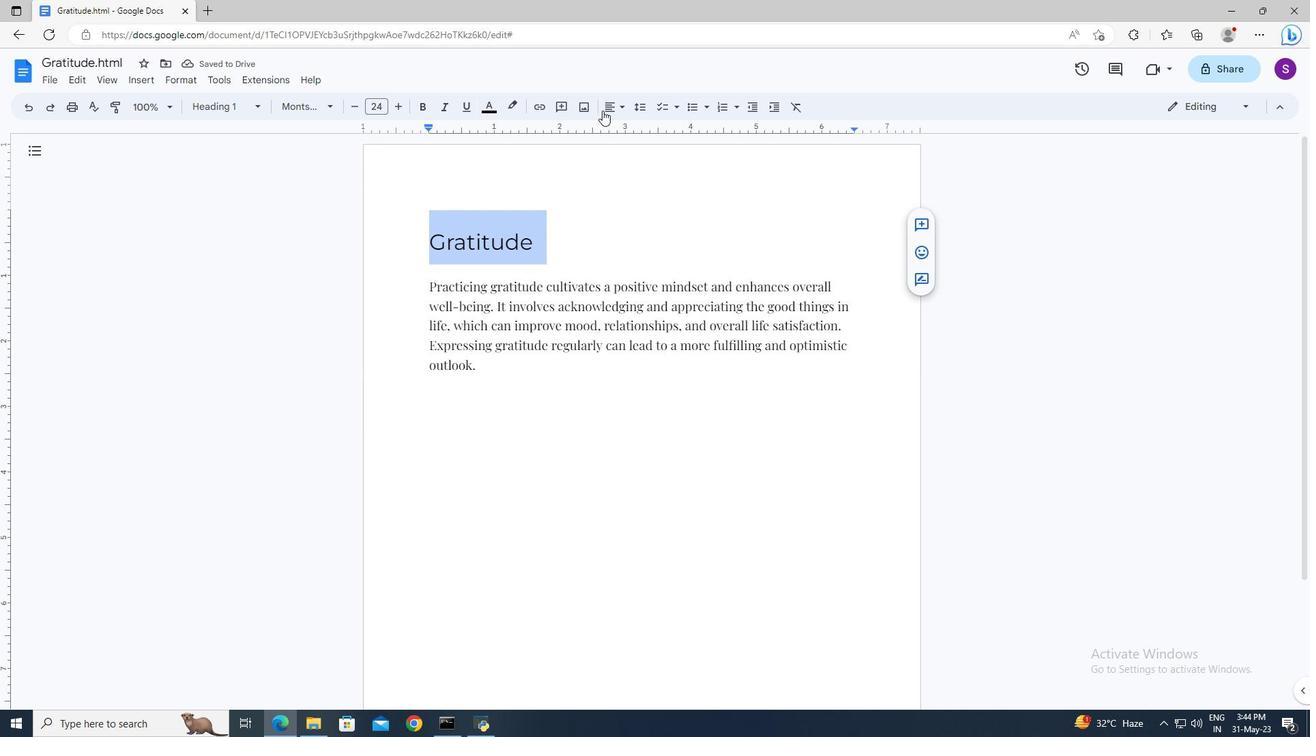 
Action: Mouse pressed left at (606, 108)
Screenshot: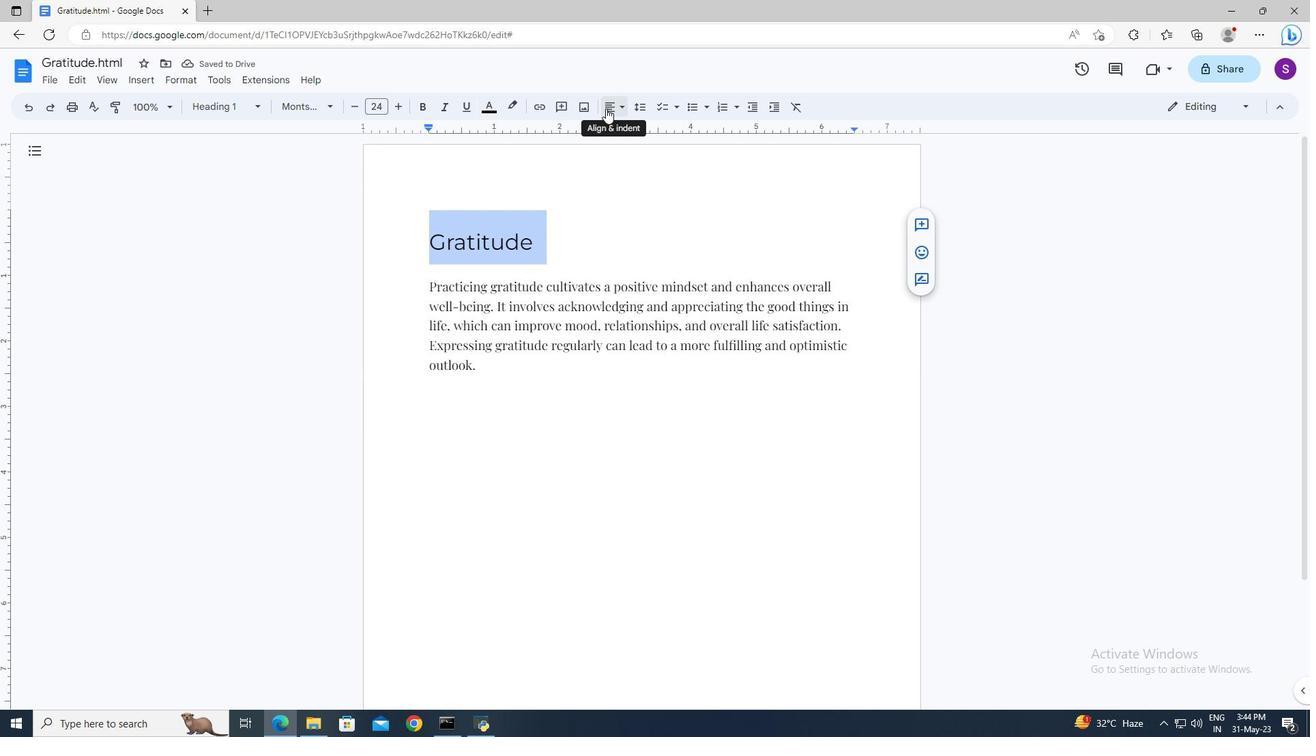 
Action: Mouse moved to (637, 129)
Screenshot: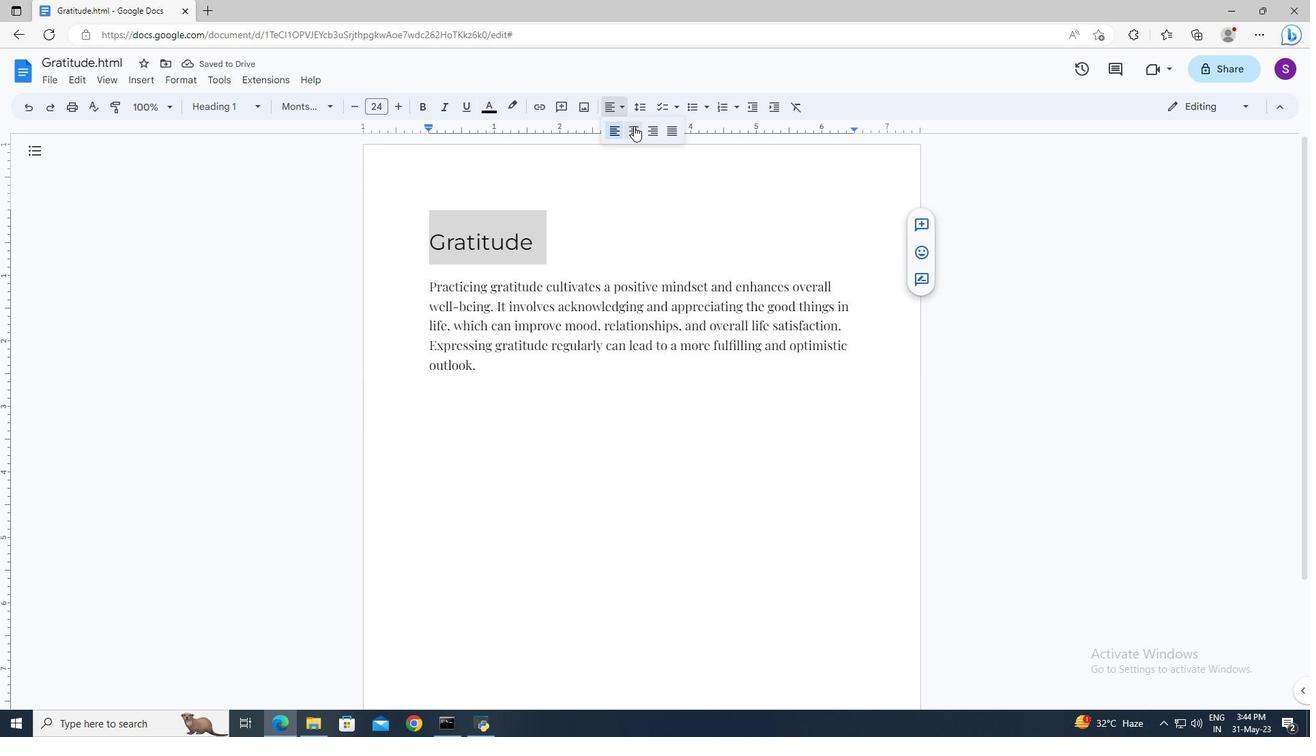 
Action: Mouse pressed left at (637, 129)
Screenshot: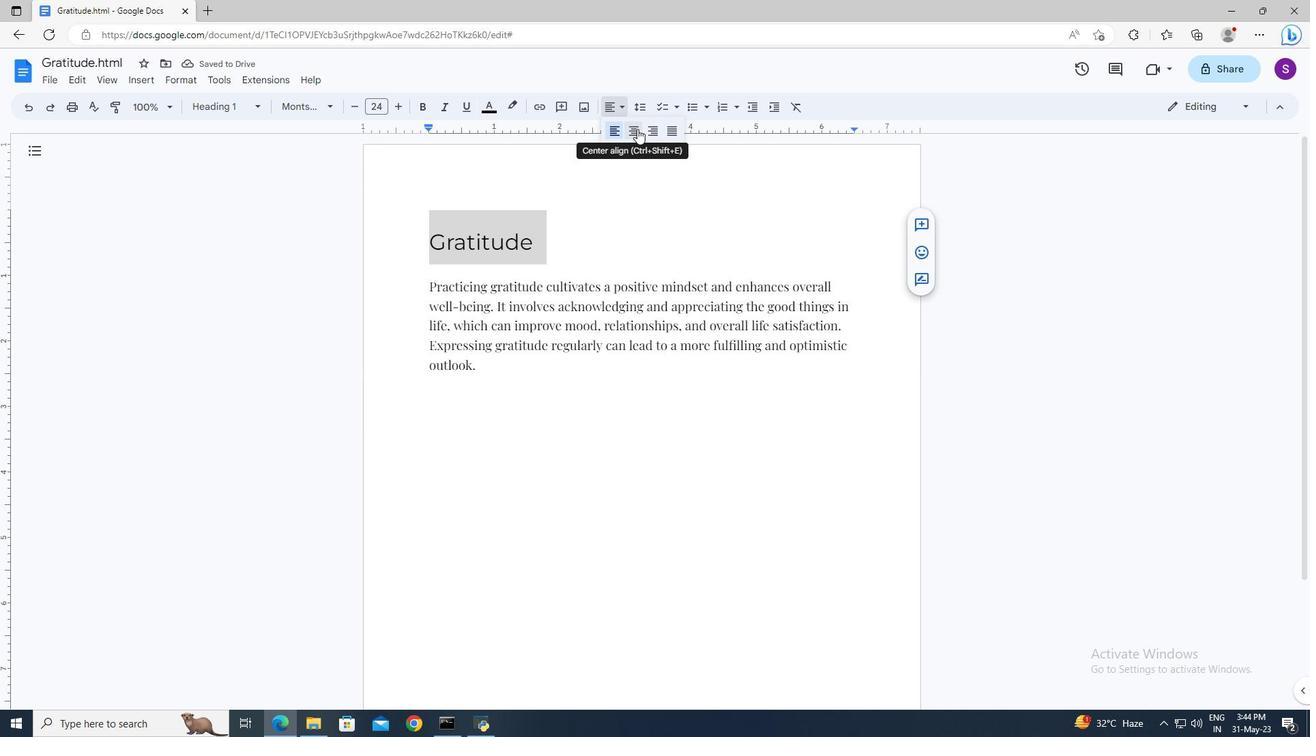 
Action: Mouse moved to (431, 289)
Screenshot: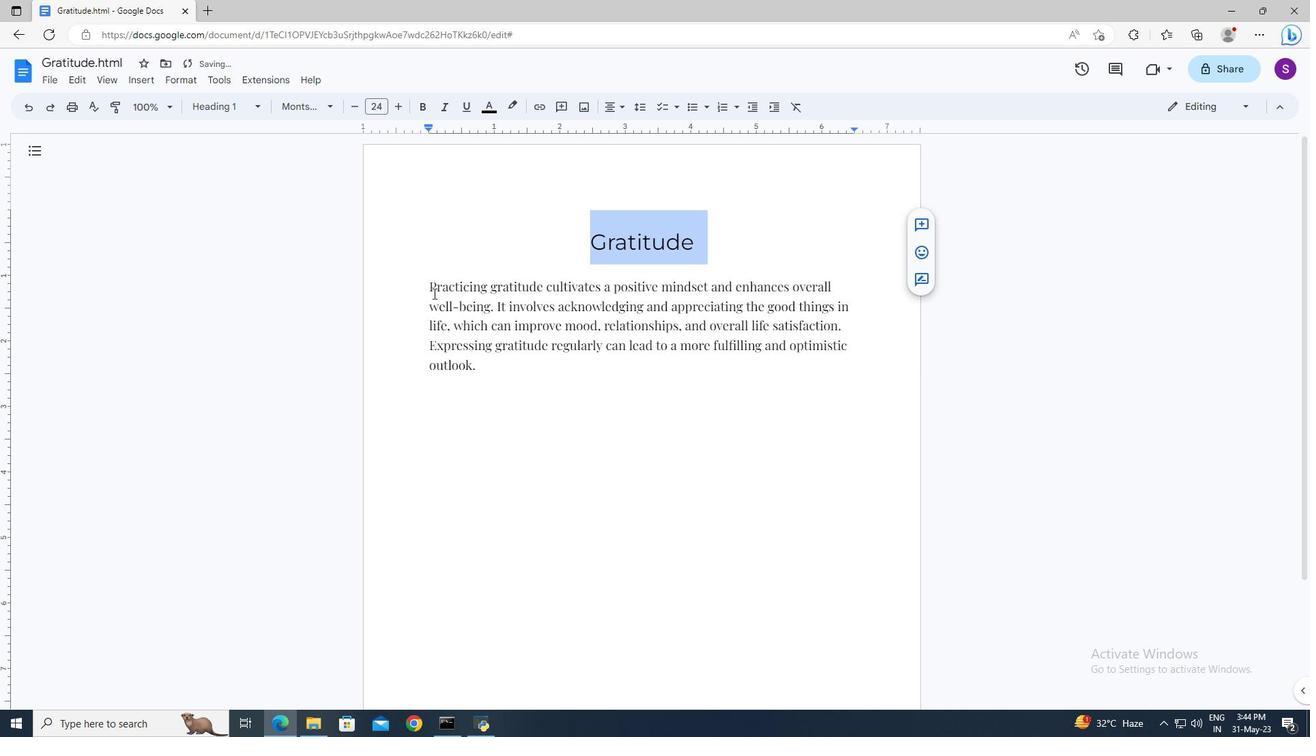 
Action: Mouse pressed left at (431, 289)
Screenshot: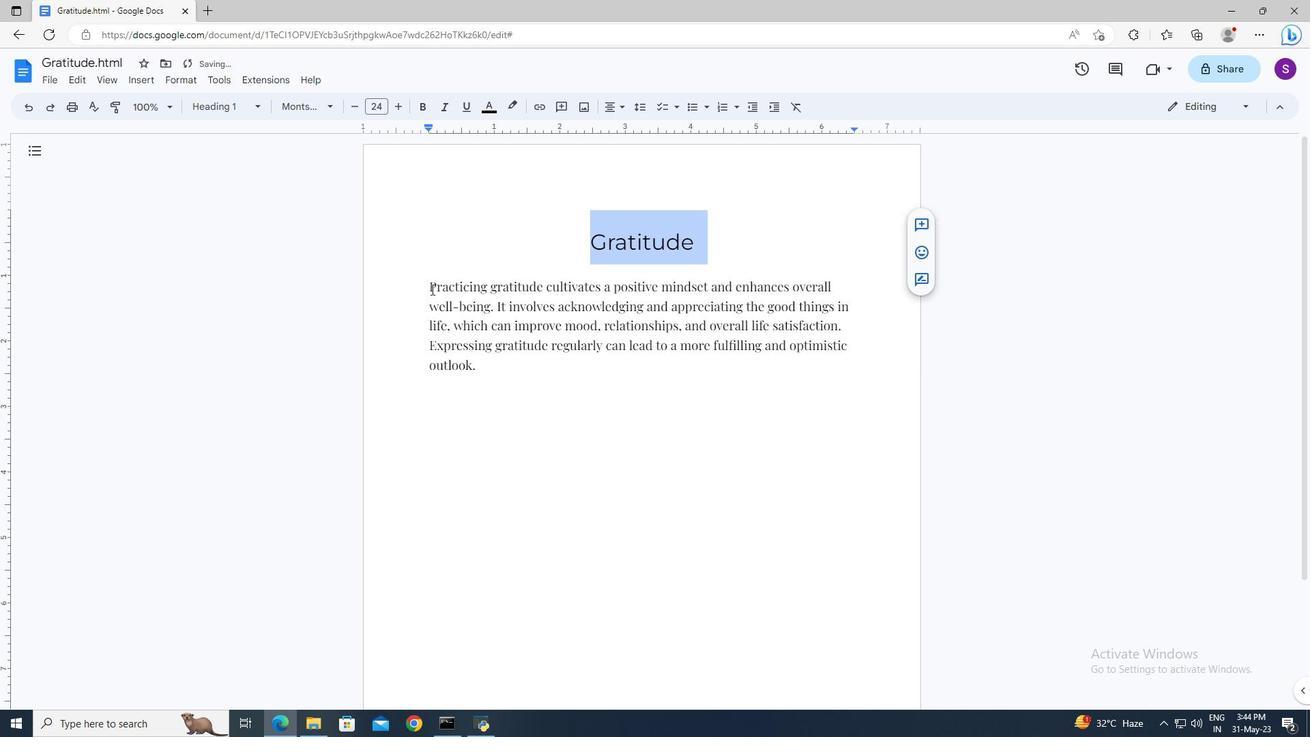 
Action: Key pressed <Key.shift><Key.down>
Screenshot: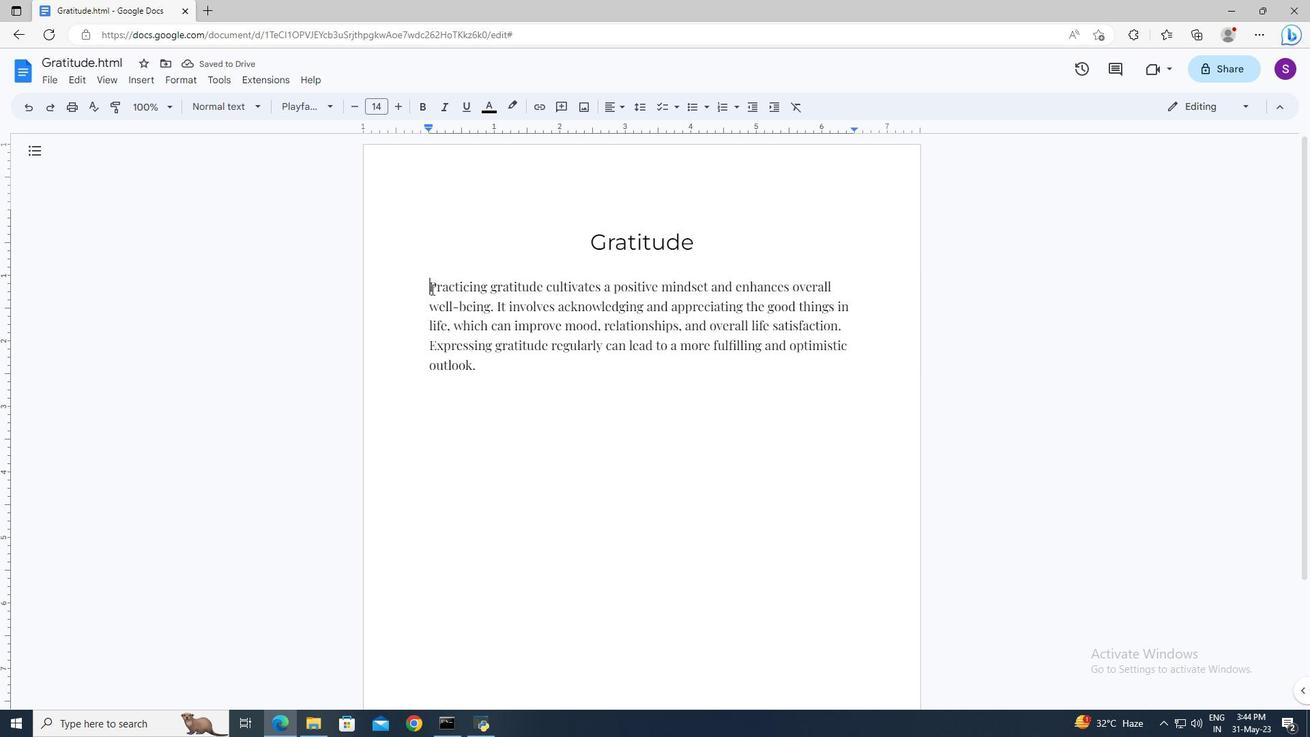 
Action: Mouse moved to (608, 107)
Screenshot: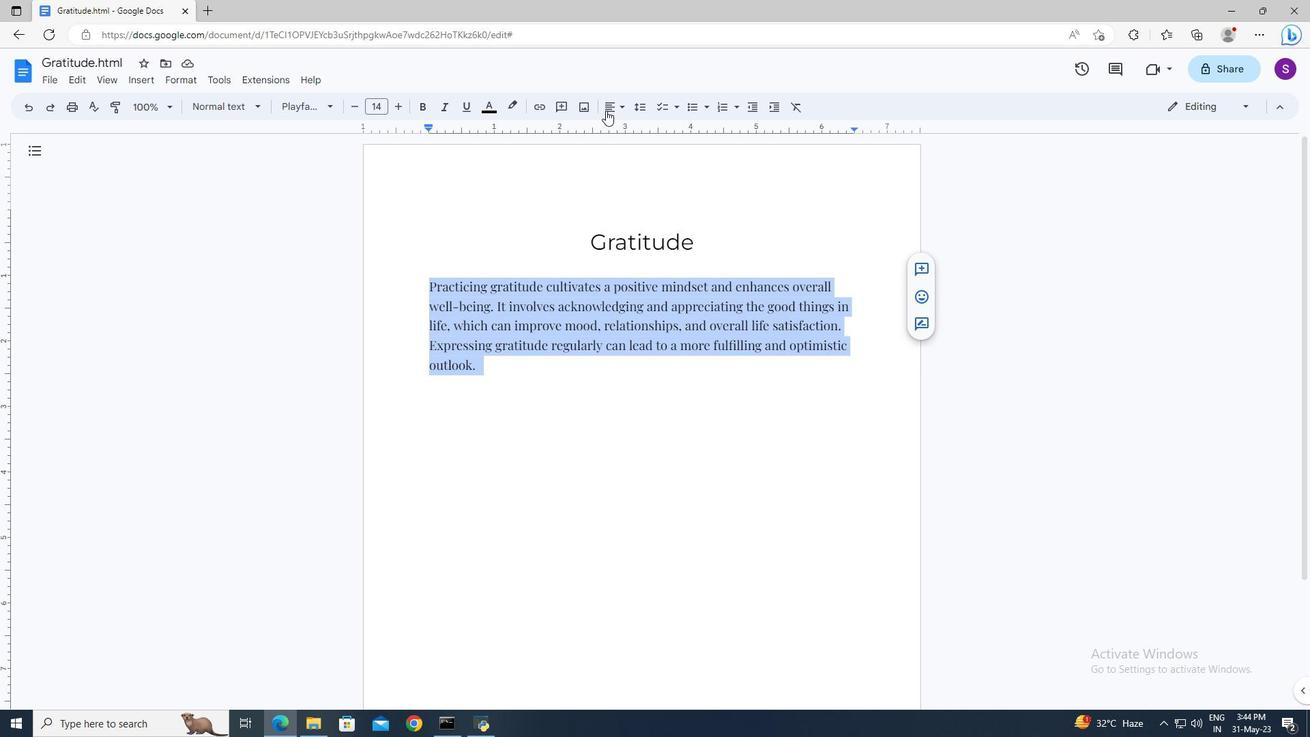 
Action: Mouse pressed left at (608, 107)
Screenshot: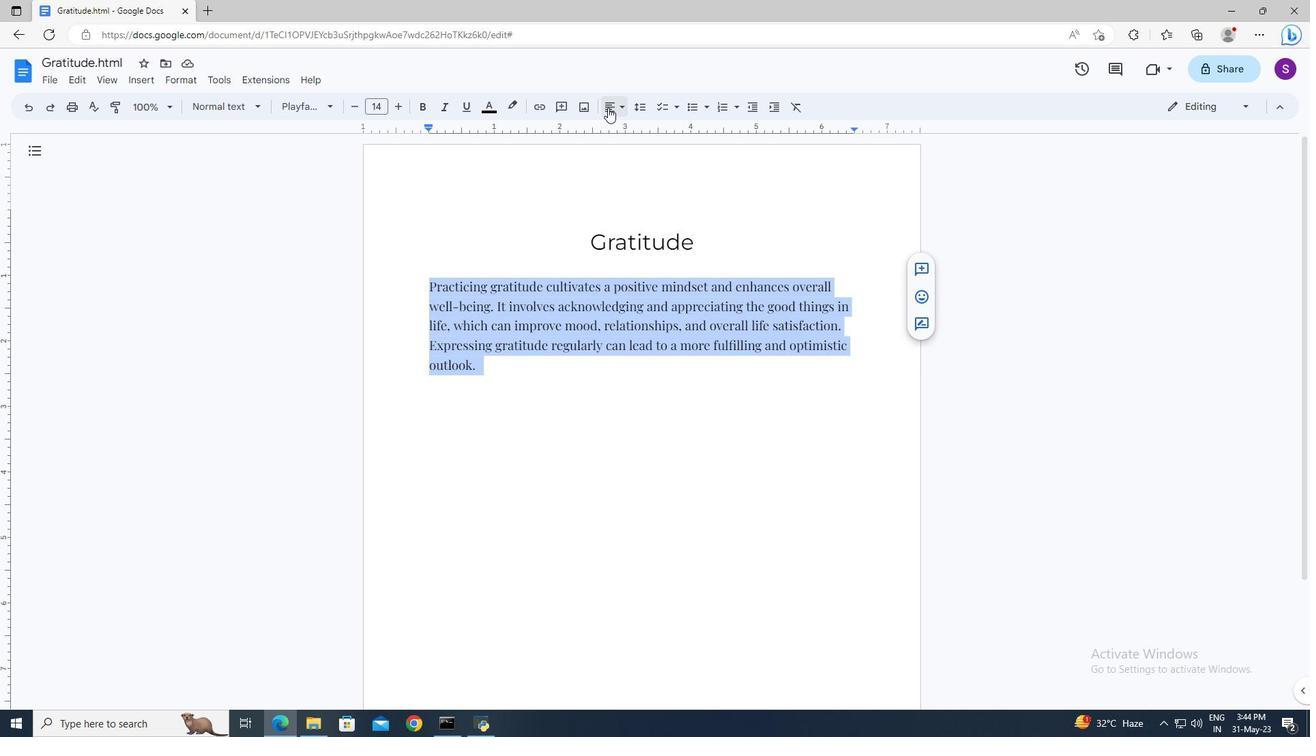 
Action: Mouse moved to (612, 127)
Screenshot: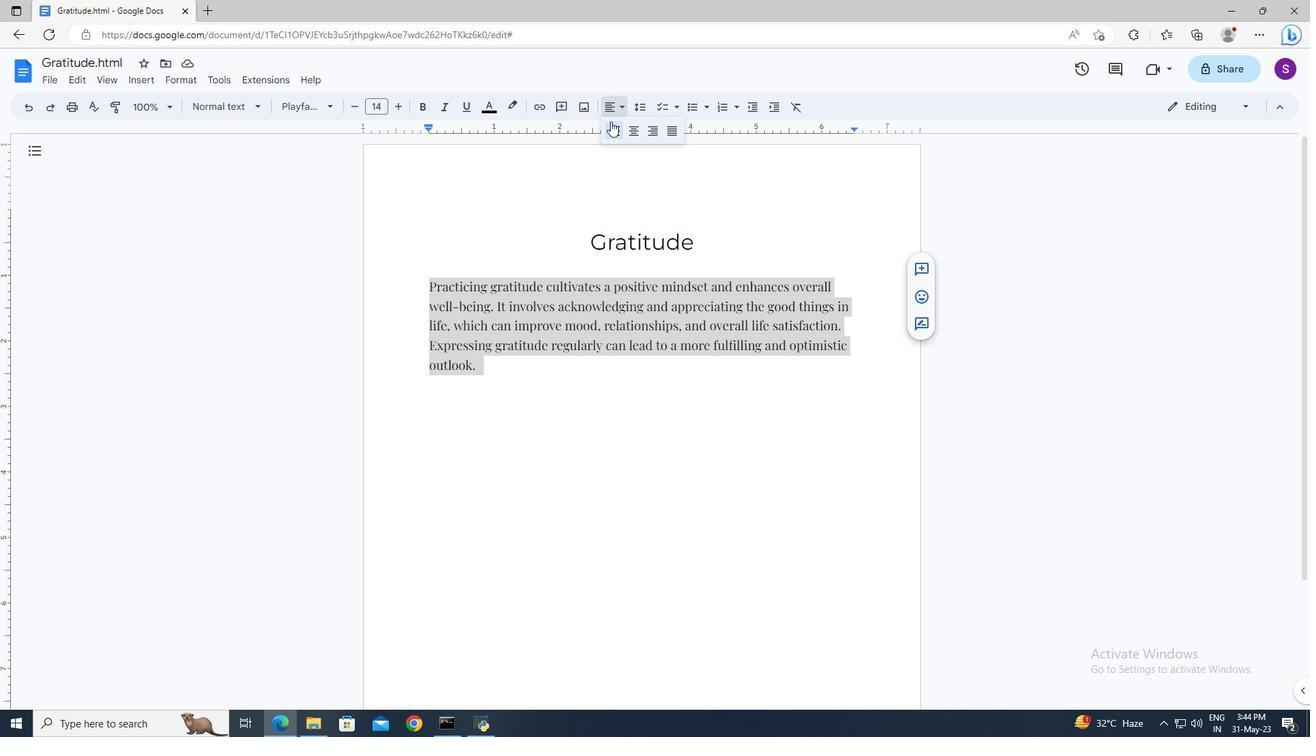 
Action: Mouse pressed left at (612, 127)
Screenshot: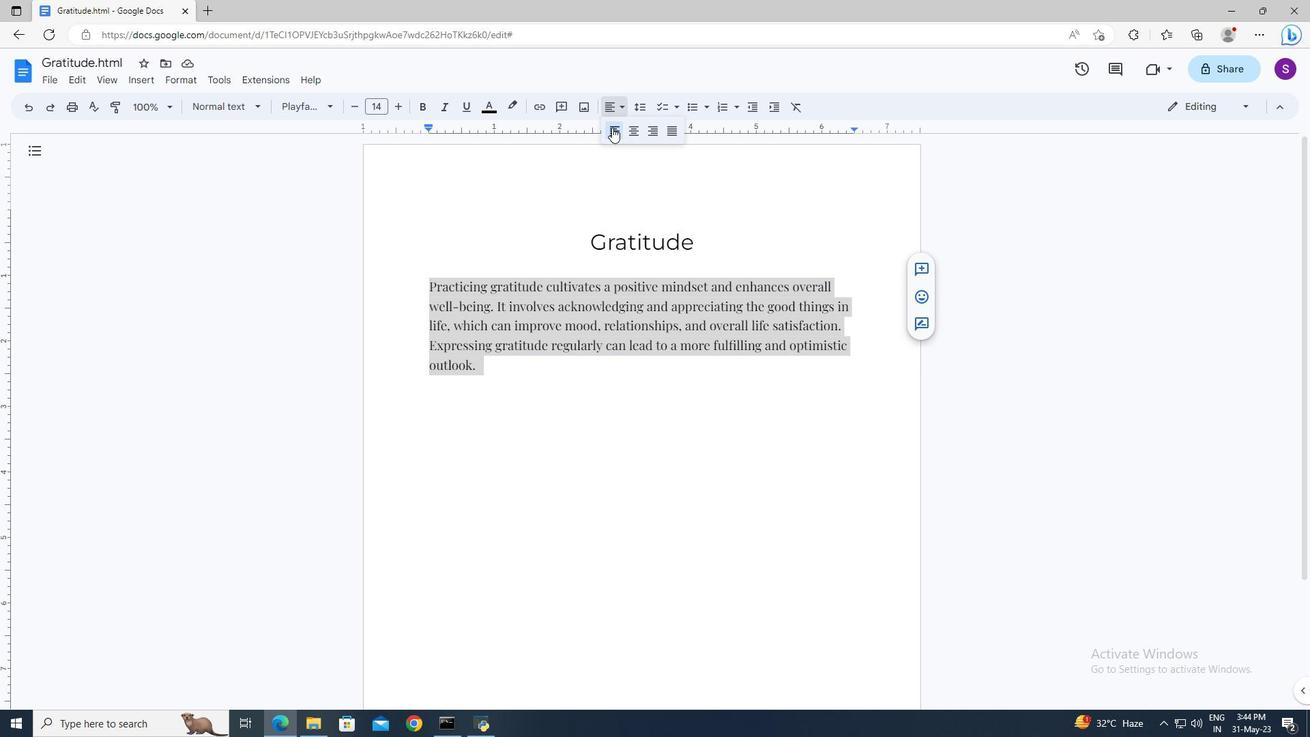 
Action: Mouse moved to (590, 361)
Screenshot: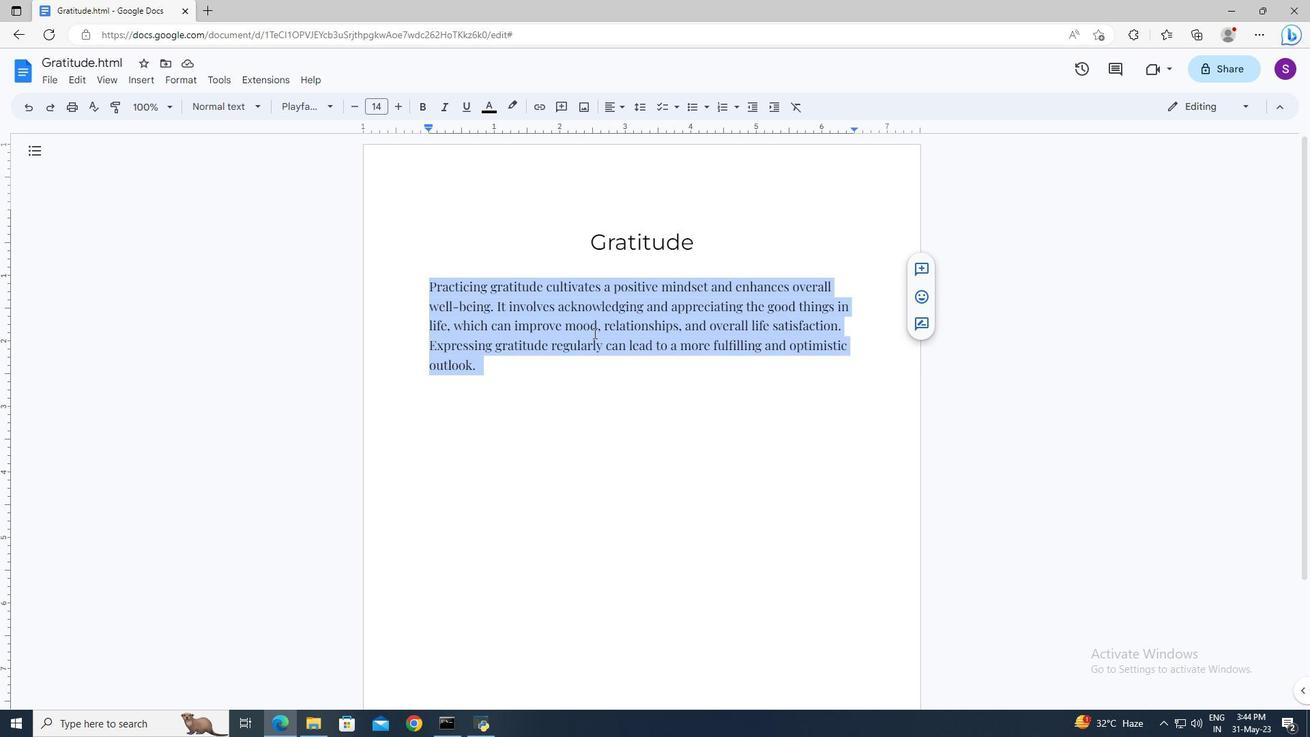 
Action: Mouse pressed left at (590, 361)
Screenshot: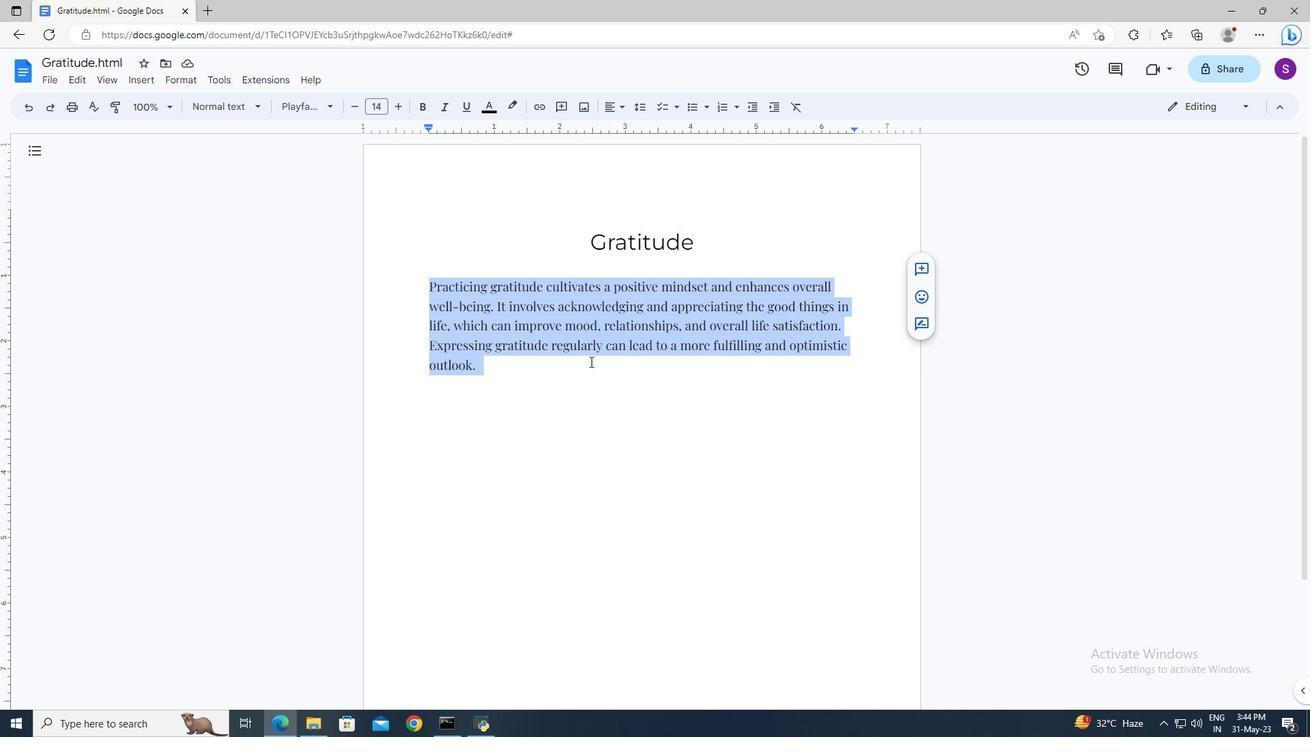 
